 Task: Open Card Project Resource Allocation in Board Sales Team Training and Development to Workspace External Affairs and add a team member Softage.3@softage.net, a label Orange, a checklist Sales Operations, an attachment from Trello, a color Orange and finally, add a card description 'Create and send out employee engagement survey on company values and mission' and a comment 'This task requires us to be proactive and take initiative, rather than waiting for others to act.'. Add a start date 'Jan 03, 1900' with a due date 'Jan 10, 1900'
Action: Mouse moved to (750, 260)
Screenshot: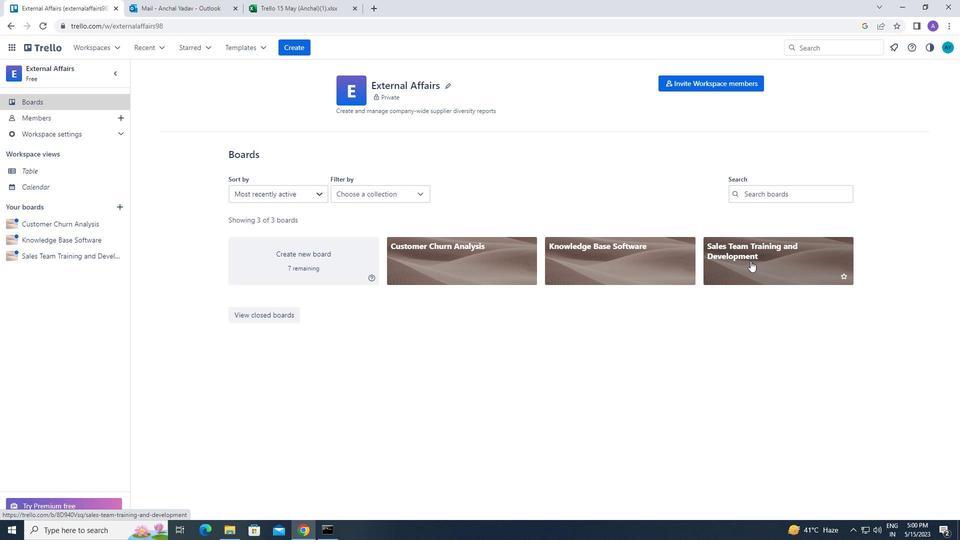 
Action: Mouse pressed left at (750, 260)
Screenshot: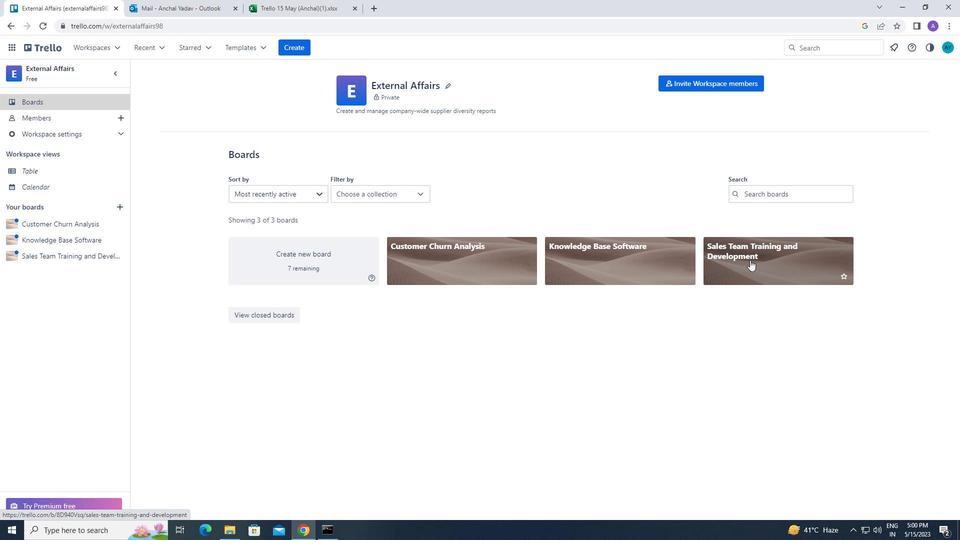 
Action: Mouse moved to (200, 125)
Screenshot: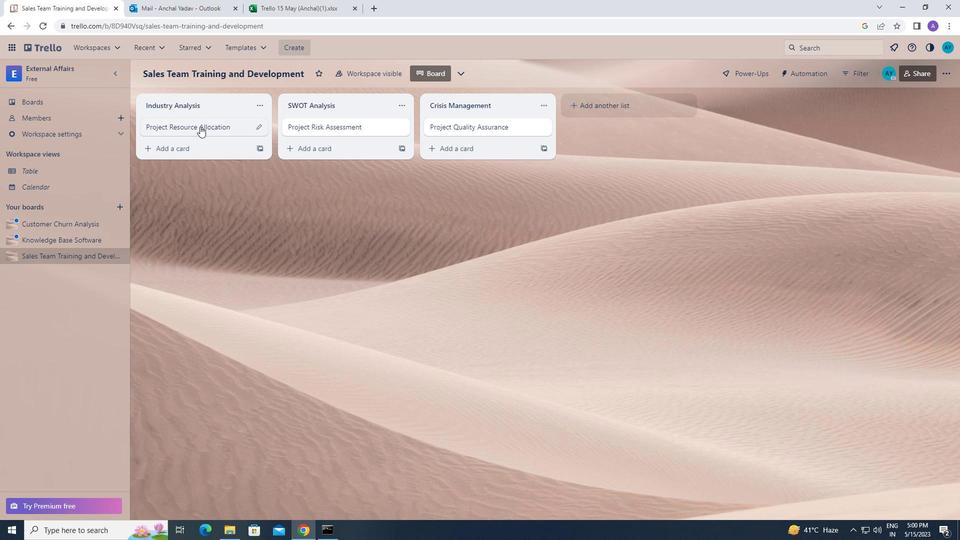 
Action: Mouse pressed left at (200, 125)
Screenshot: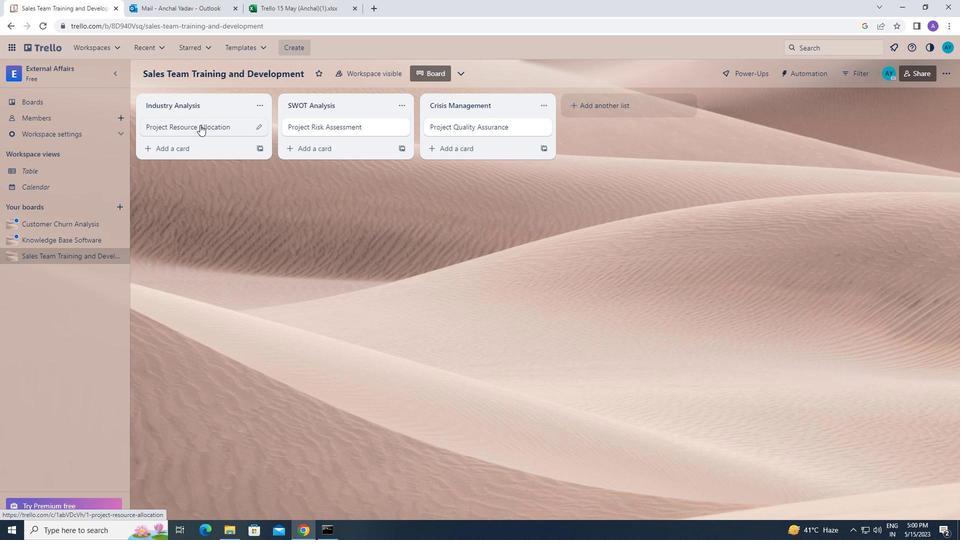 
Action: Mouse moved to (618, 125)
Screenshot: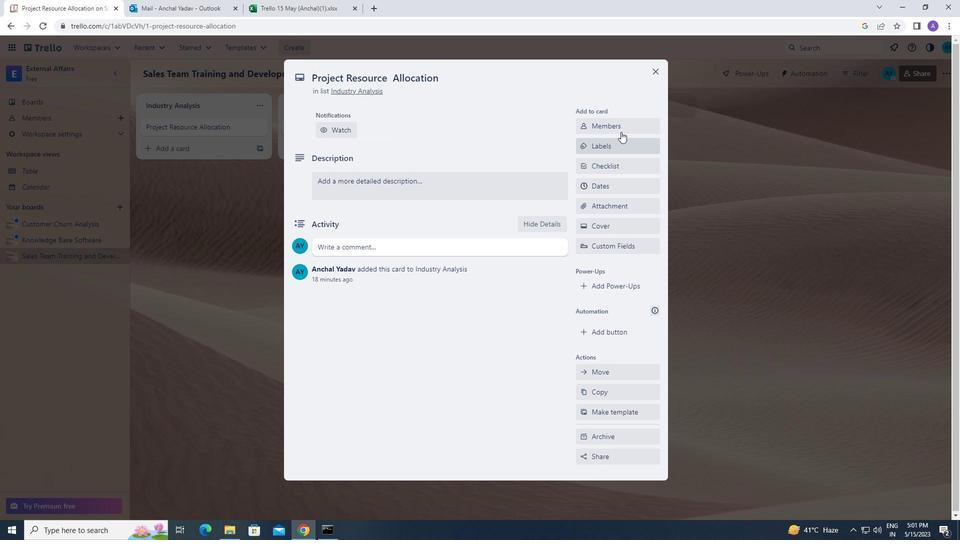 
Action: Mouse pressed left at (618, 125)
Screenshot: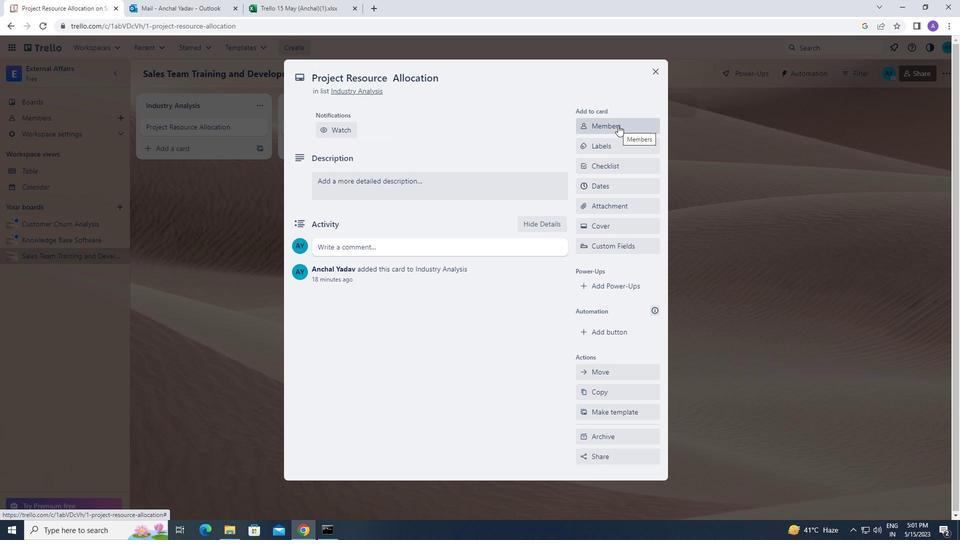 
Action: Mouse moved to (613, 170)
Screenshot: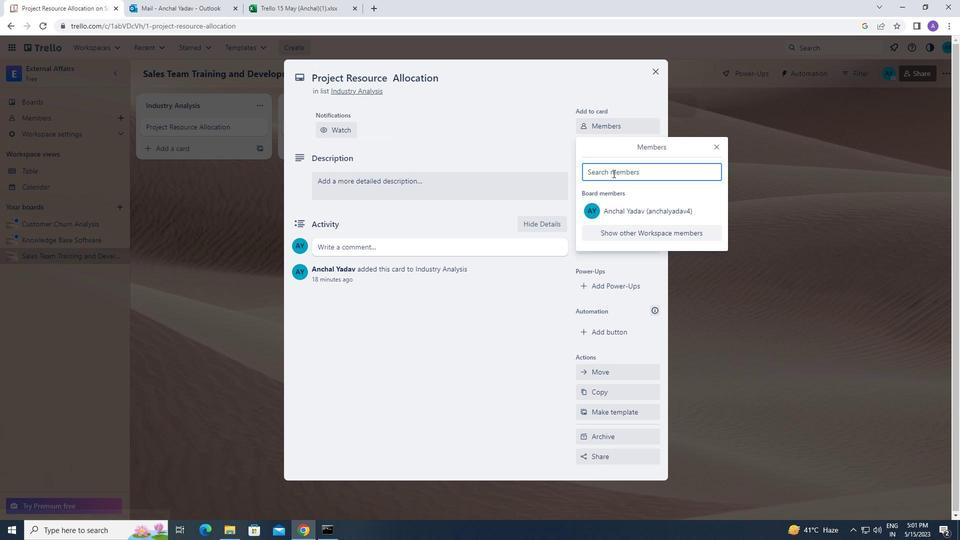 
Action: Mouse pressed left at (613, 170)
Screenshot: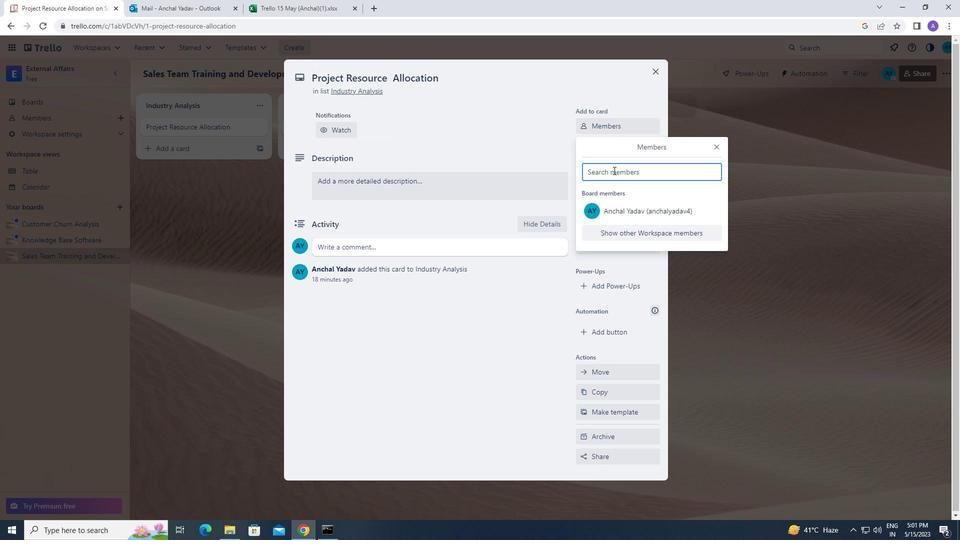 
Action: Key pressed s<Key.caps_lock>oftage.3<Key.shift_r>@s
Screenshot: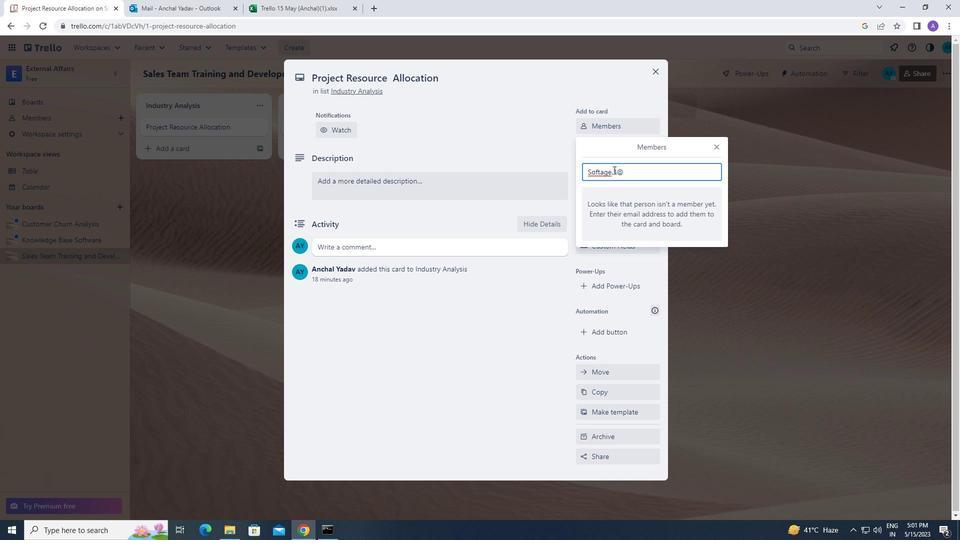 
Action: Mouse moved to (311, 254)
Screenshot: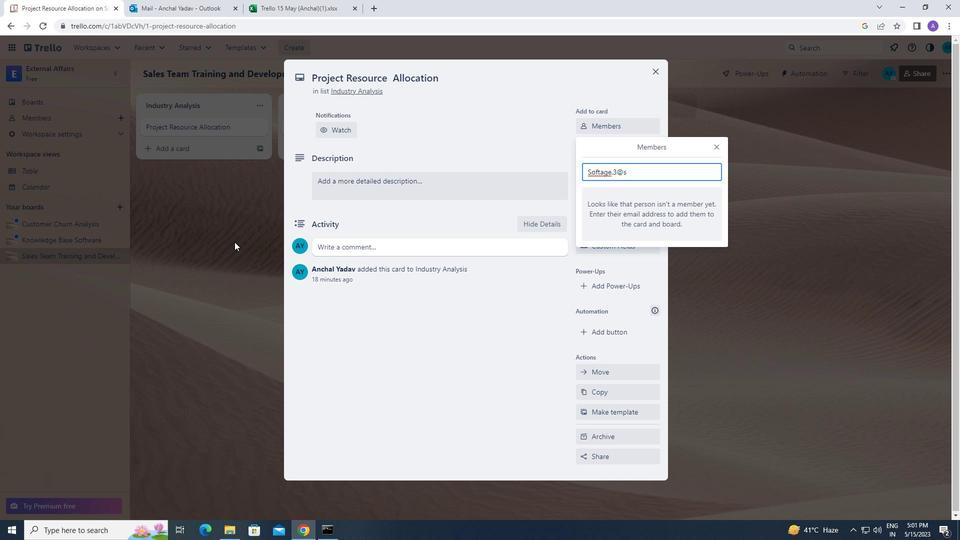 
Action: Key pressed o
Screenshot: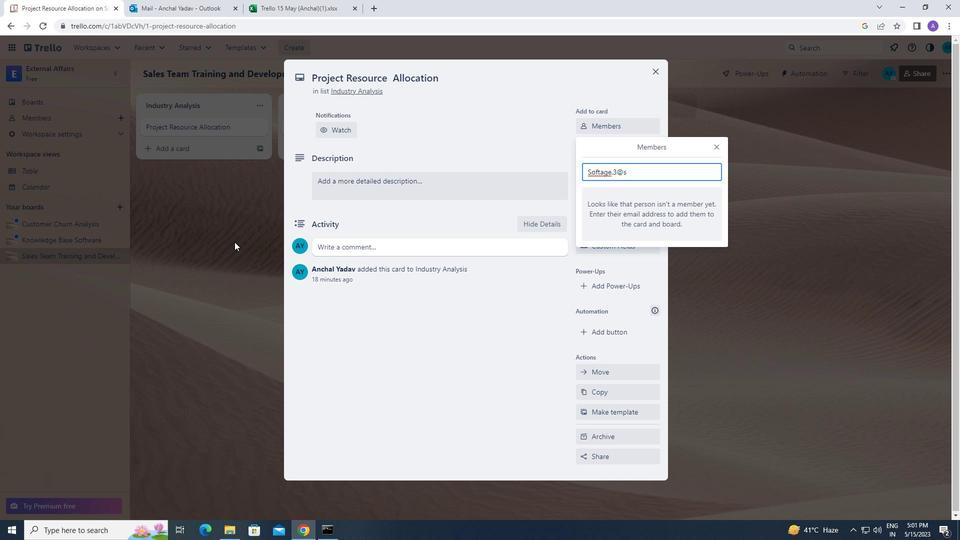 
Action: Mouse moved to (205, 255)
Screenshot: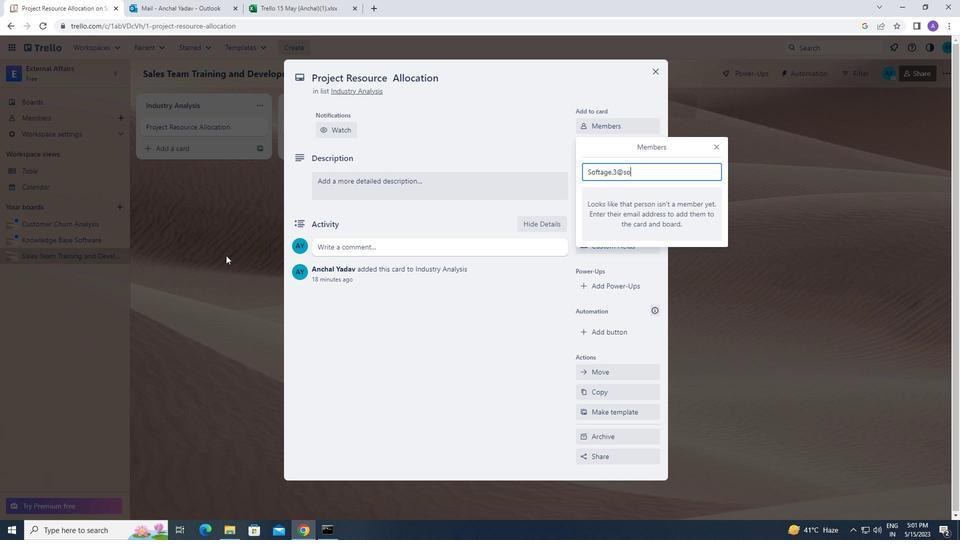 
Action: Key pressed ftage.net
Screenshot: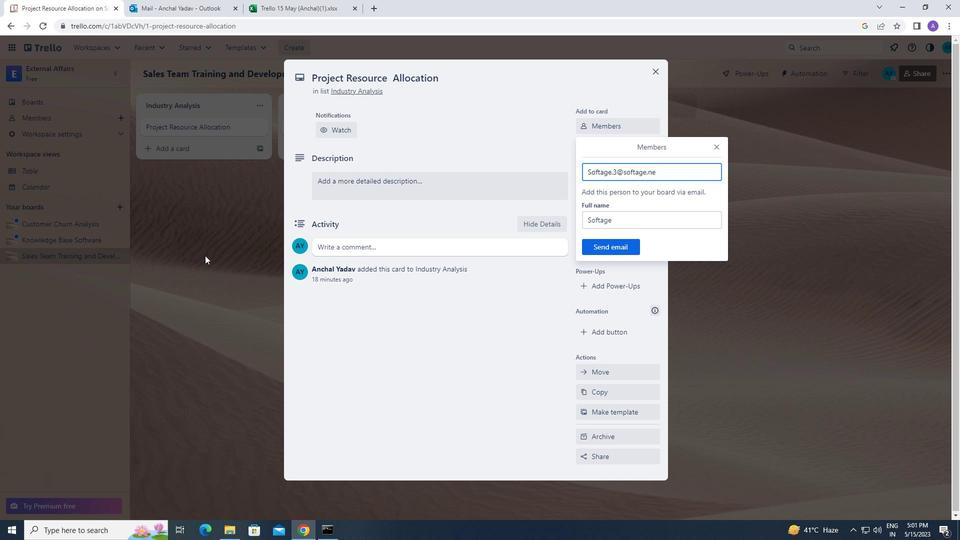 
Action: Mouse moved to (611, 246)
Screenshot: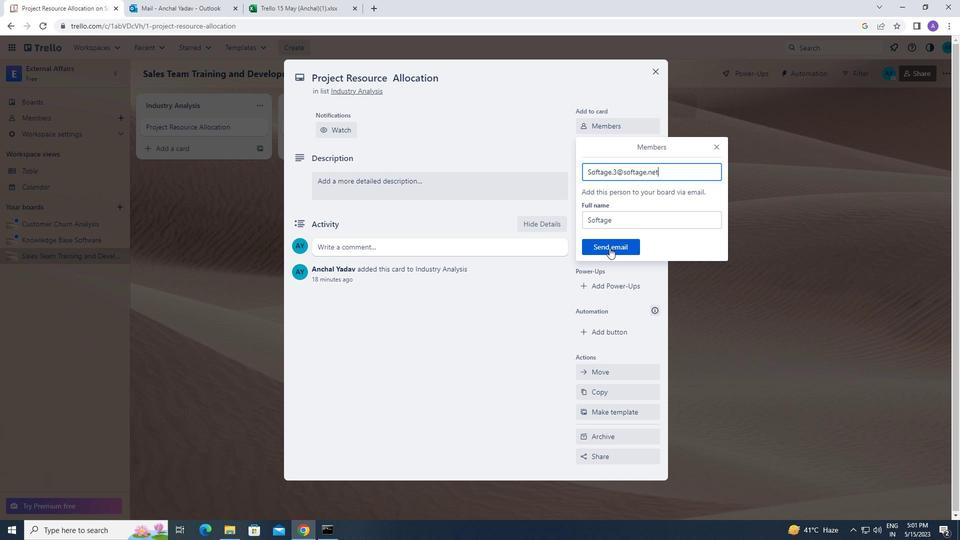 
Action: Mouse pressed left at (611, 246)
Screenshot: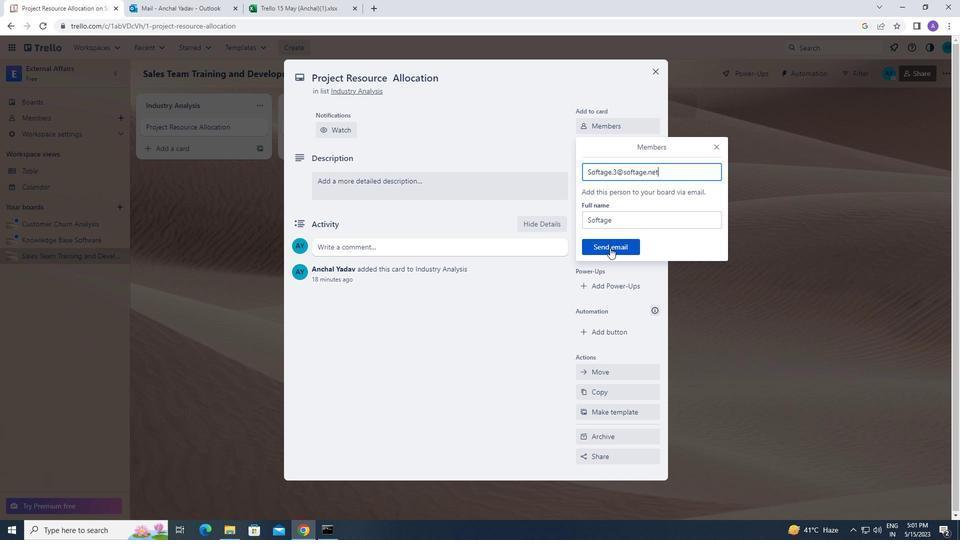 
Action: Mouse moved to (605, 181)
Screenshot: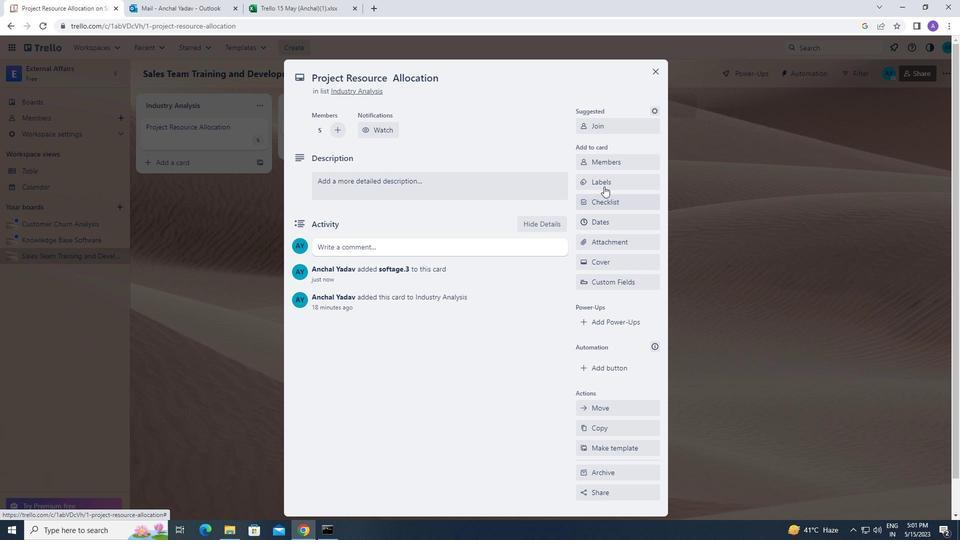 
Action: Mouse pressed left at (605, 181)
Screenshot: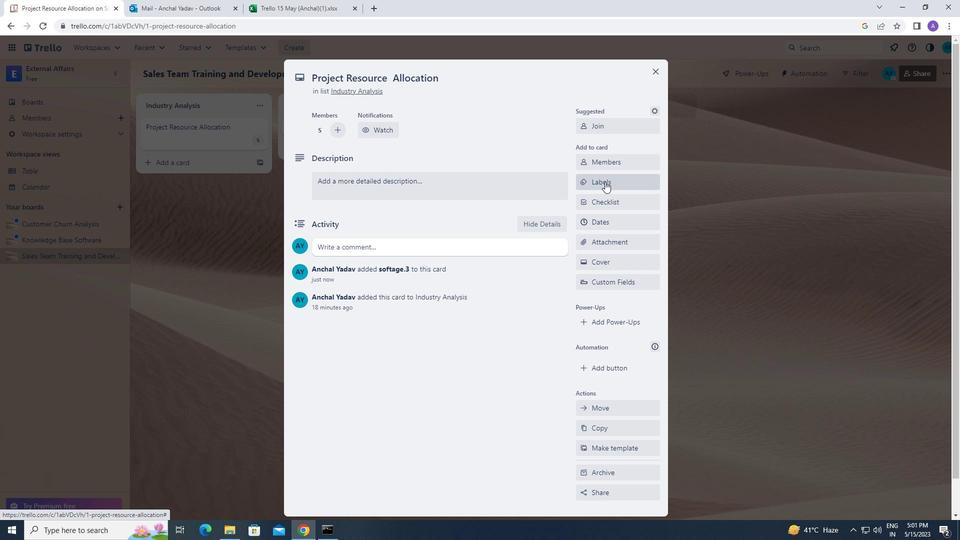 
Action: Mouse moved to (657, 372)
Screenshot: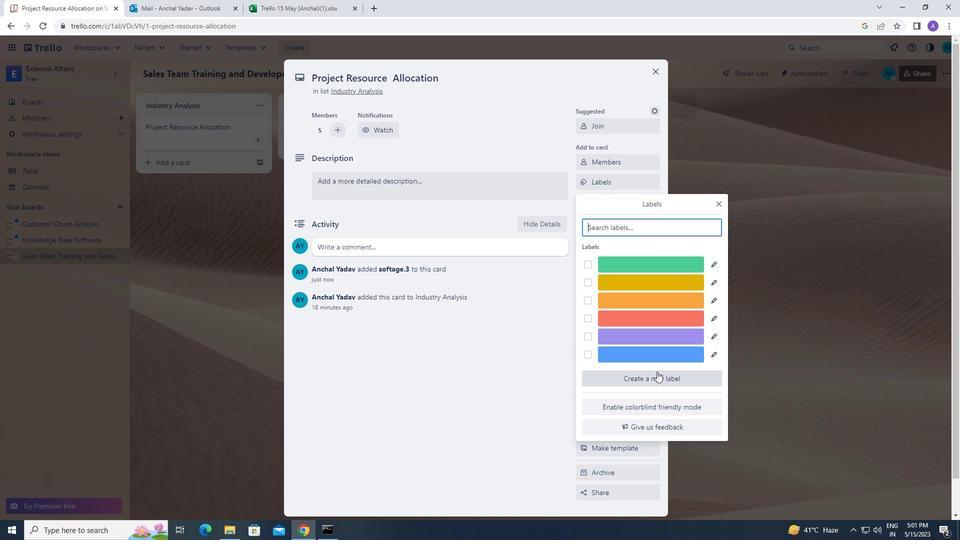 
Action: Mouse pressed left at (657, 372)
Screenshot: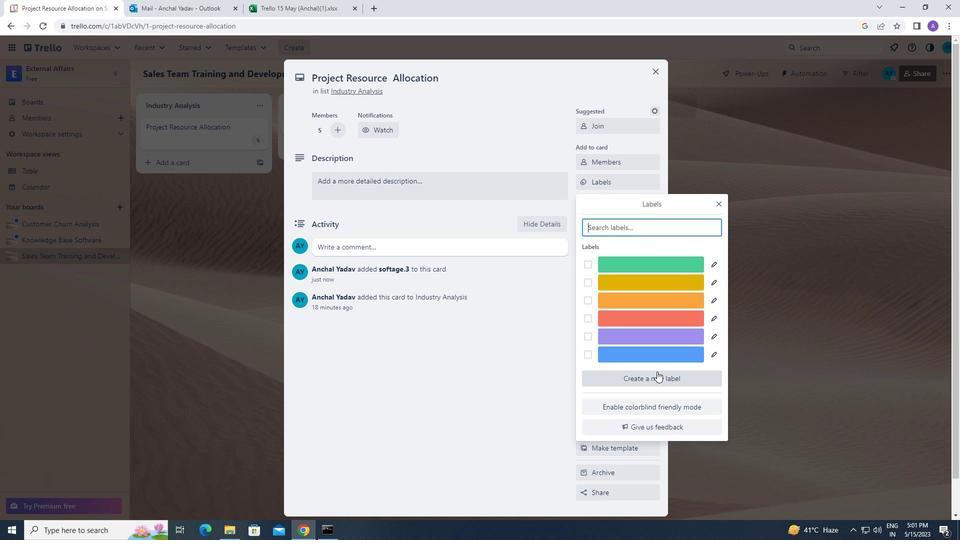 
Action: Mouse moved to (654, 347)
Screenshot: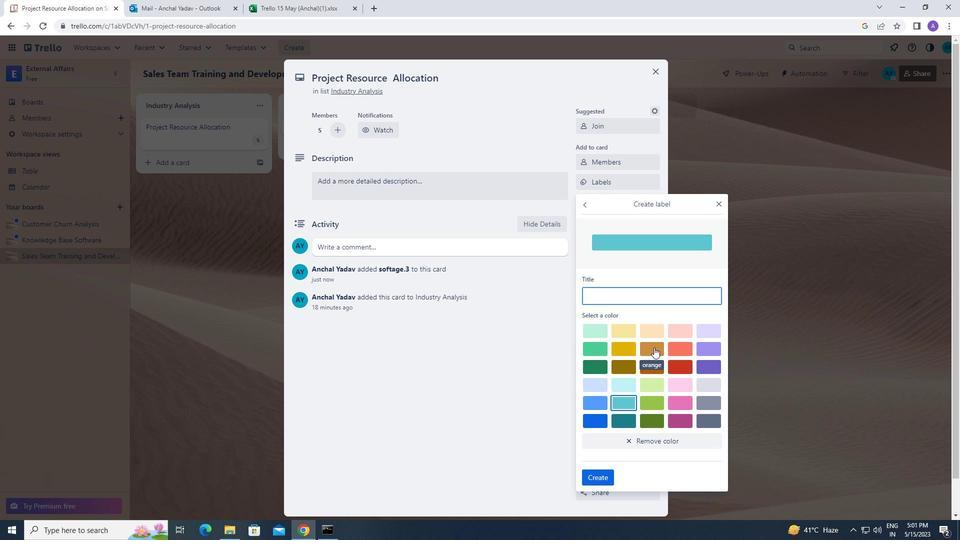
Action: Mouse pressed left at (654, 347)
Screenshot: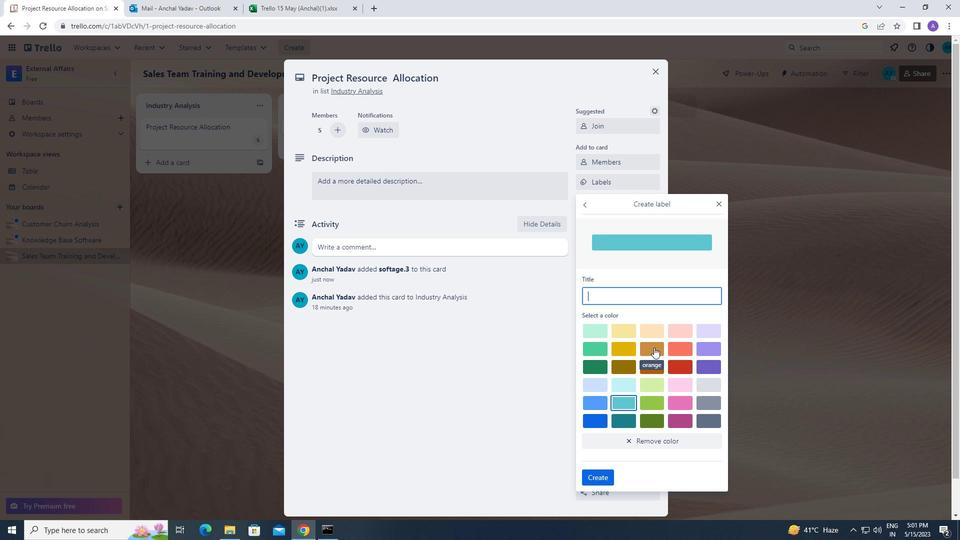 
Action: Mouse moved to (601, 476)
Screenshot: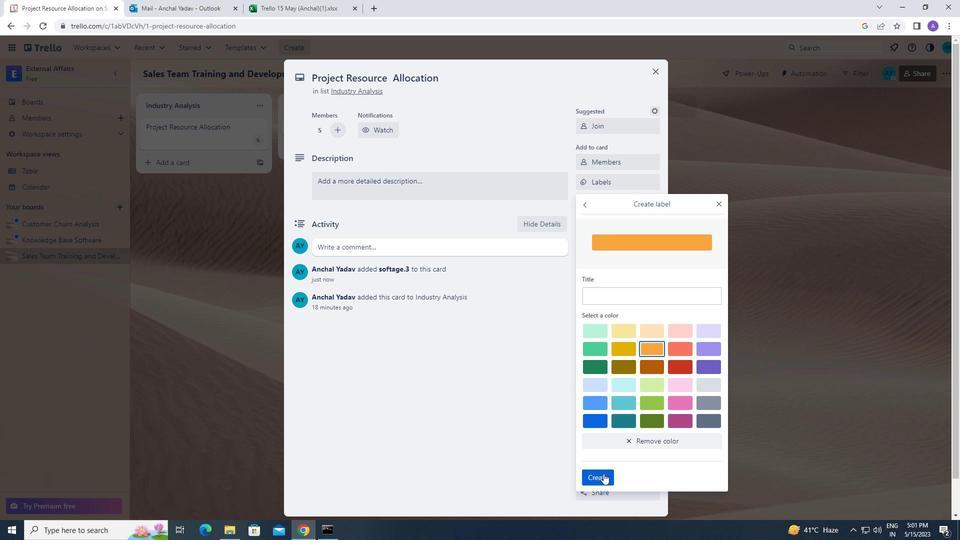 
Action: Mouse pressed left at (601, 476)
Screenshot: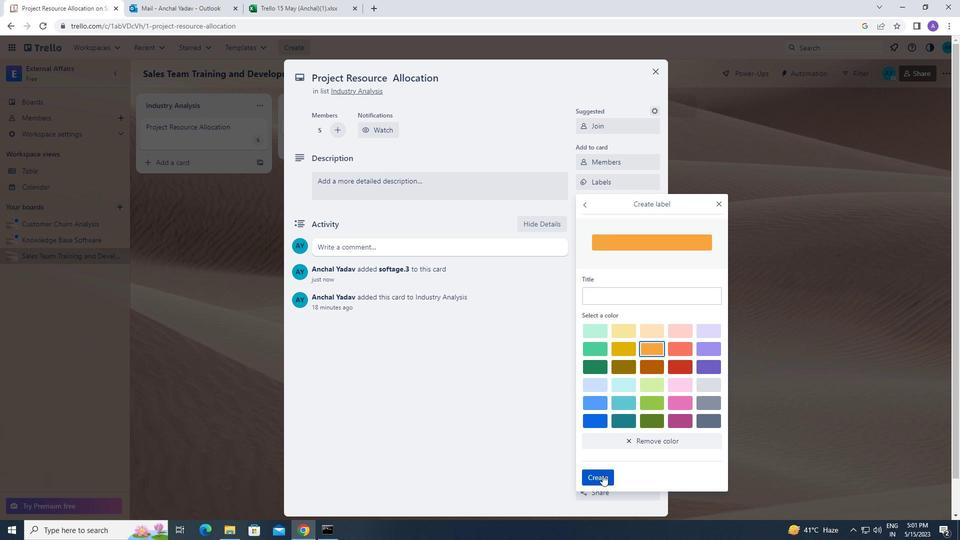 
Action: Mouse moved to (719, 207)
Screenshot: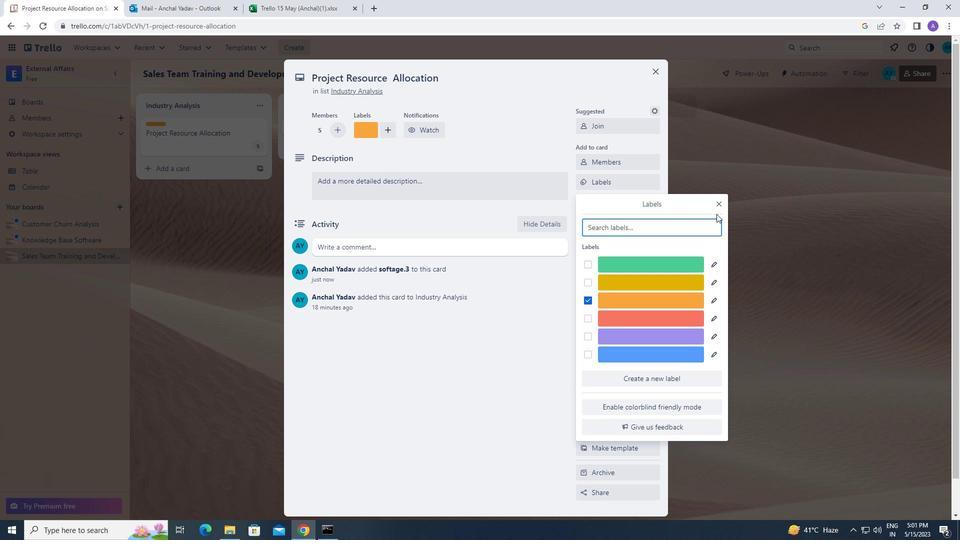 
Action: Mouse pressed left at (719, 207)
Screenshot: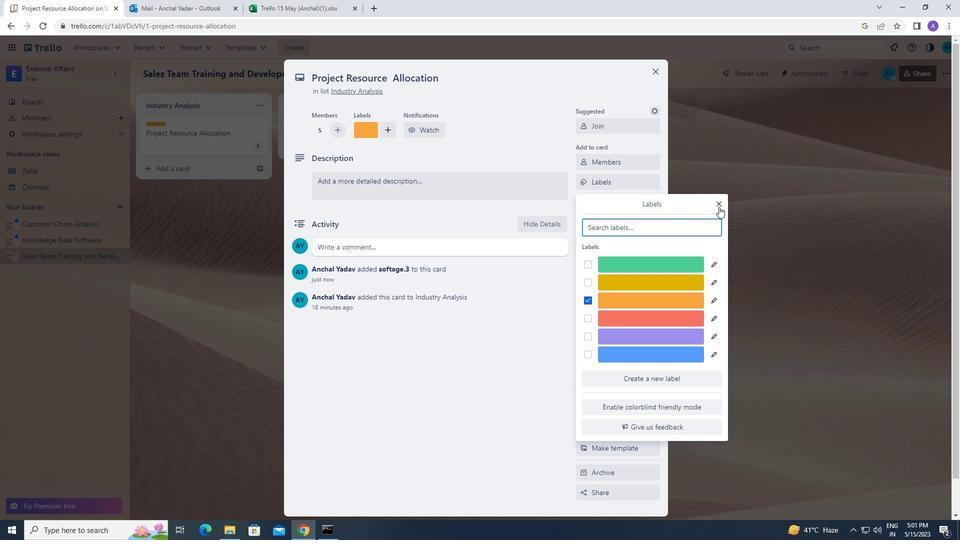 
Action: Mouse moved to (625, 203)
Screenshot: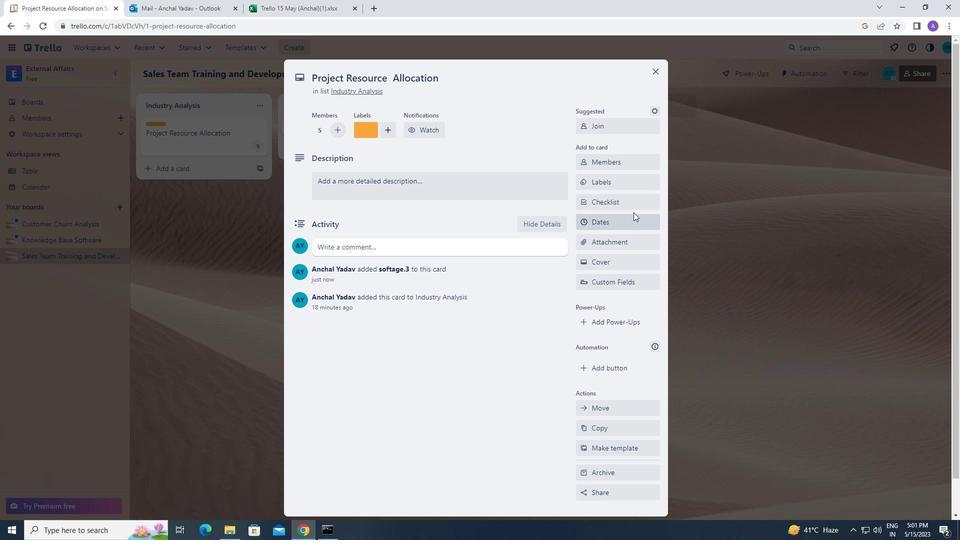 
Action: Mouse pressed left at (625, 203)
Screenshot: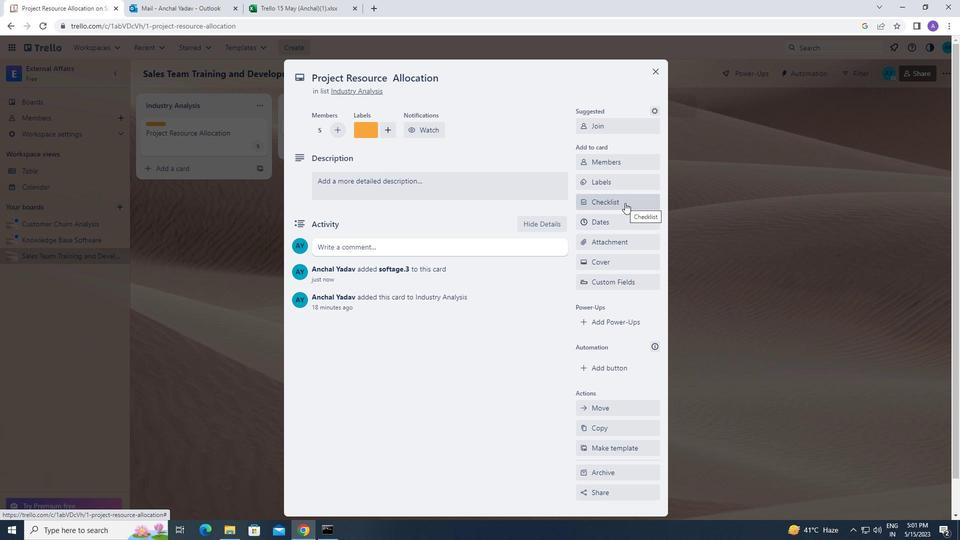 
Action: Key pressed <Key.caps_lock>s<Key.caps_lock>ales<Key.space><Key.caps_lock>o<Key.caps_lock>perations
Screenshot: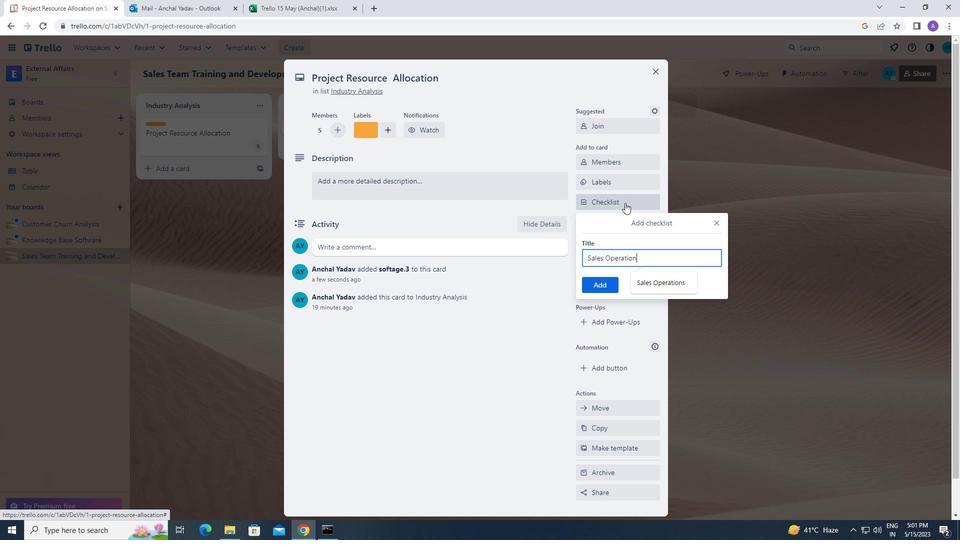 
Action: Mouse moved to (613, 279)
Screenshot: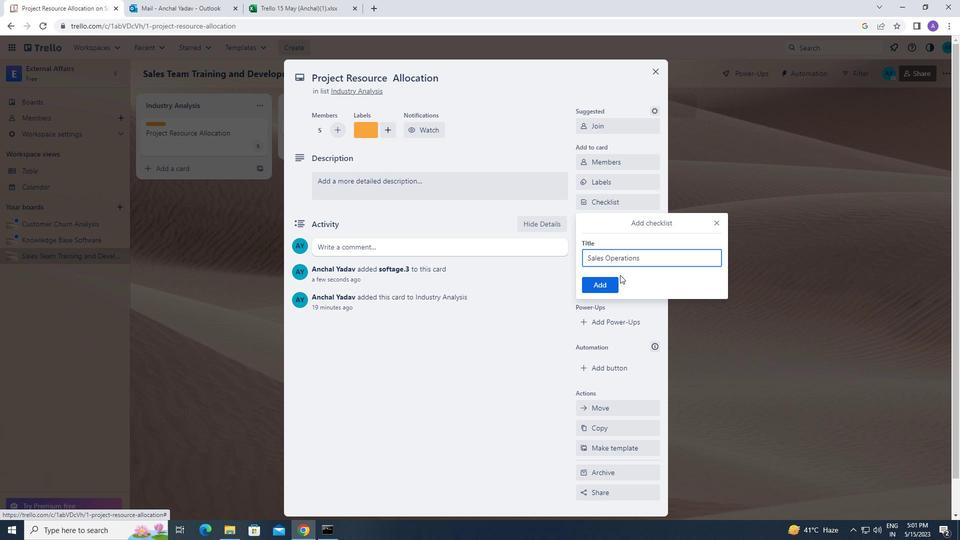 
Action: Mouse pressed left at (613, 279)
Screenshot: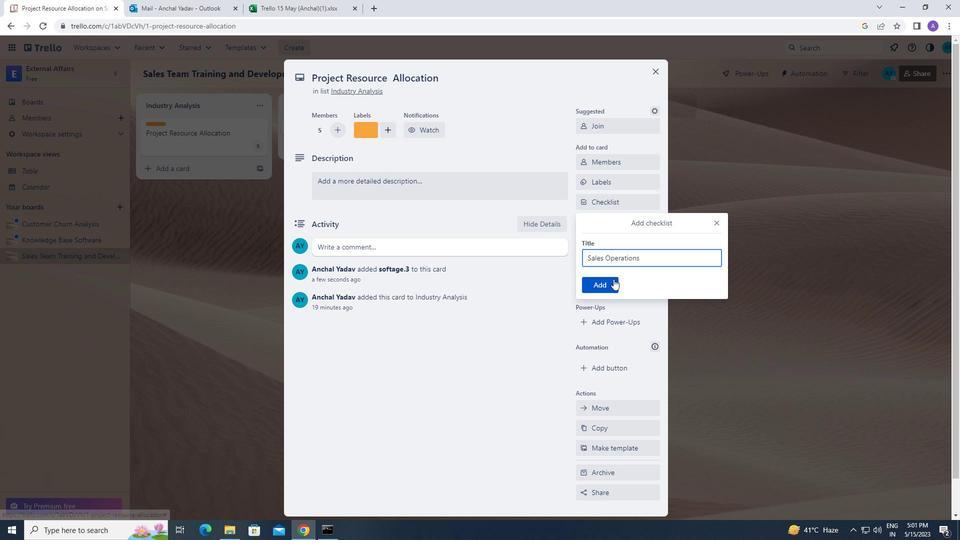 
Action: Mouse moved to (597, 233)
Screenshot: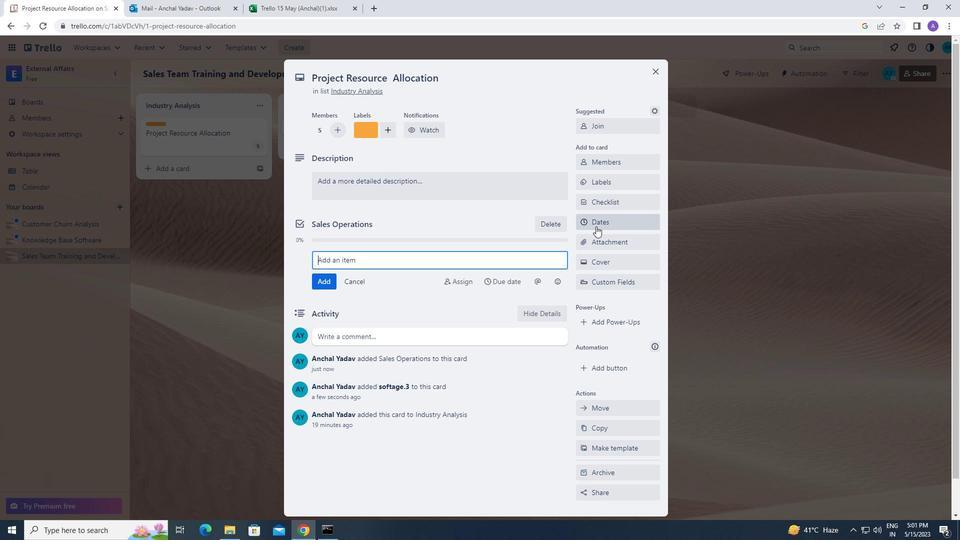 
Action: Mouse pressed left at (597, 233)
Screenshot: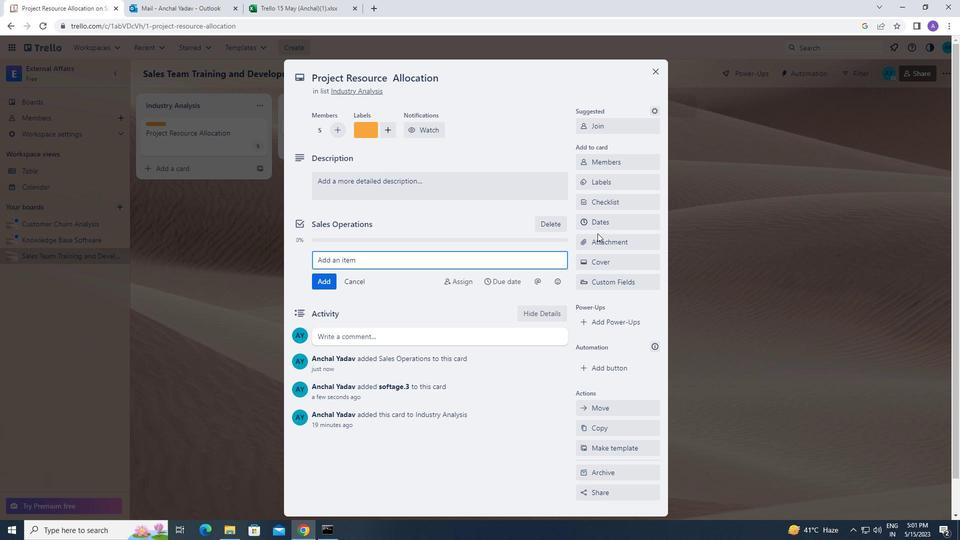 
Action: Mouse moved to (597, 238)
Screenshot: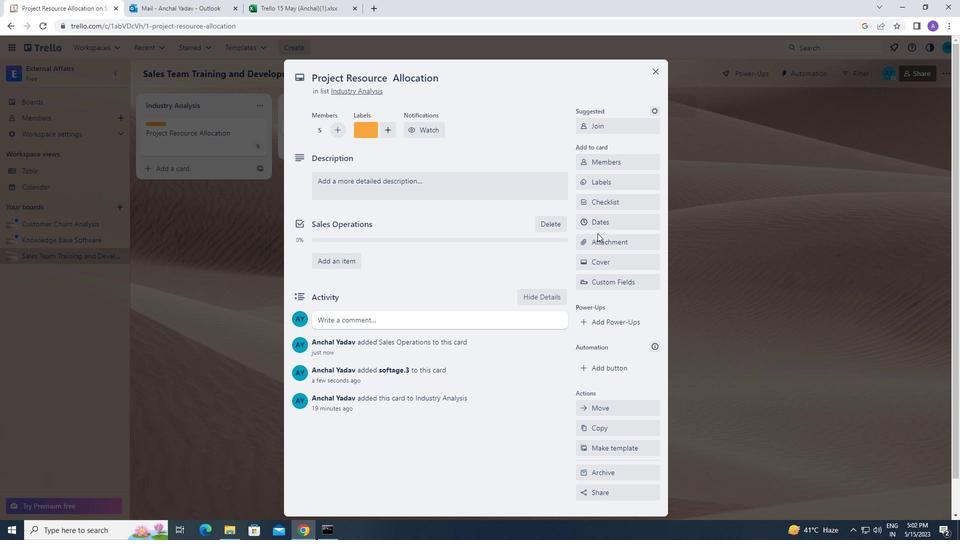 
Action: Mouse pressed left at (597, 238)
Screenshot: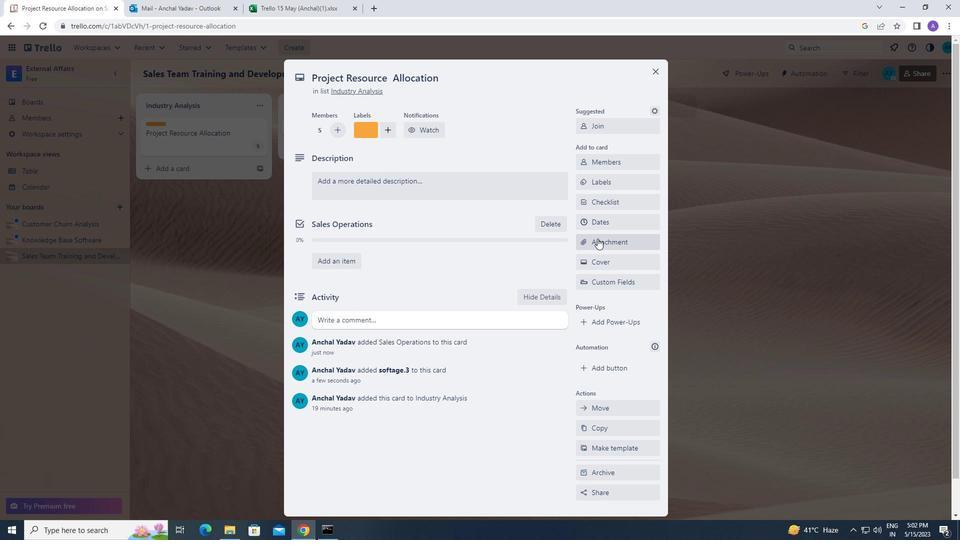 
Action: Mouse moved to (594, 297)
Screenshot: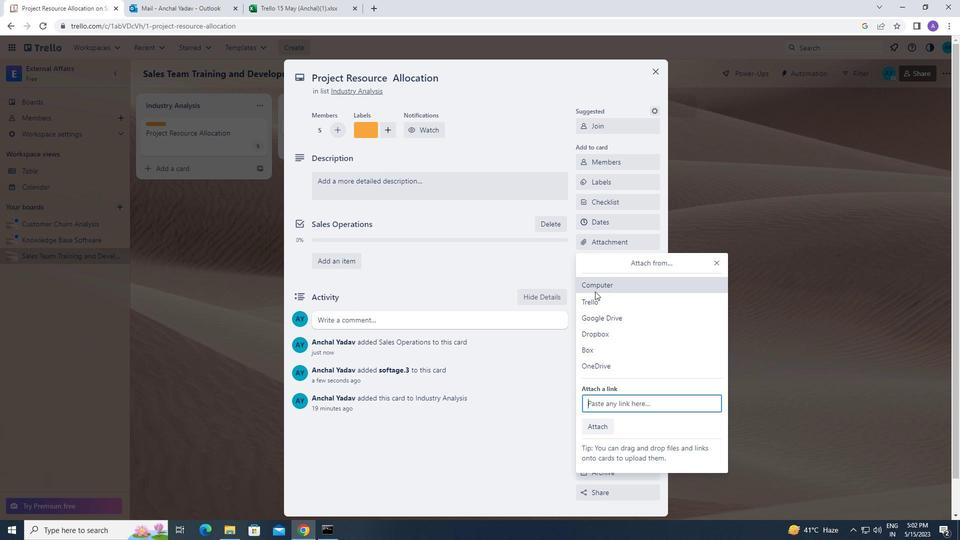 
Action: Mouse pressed left at (594, 297)
Screenshot: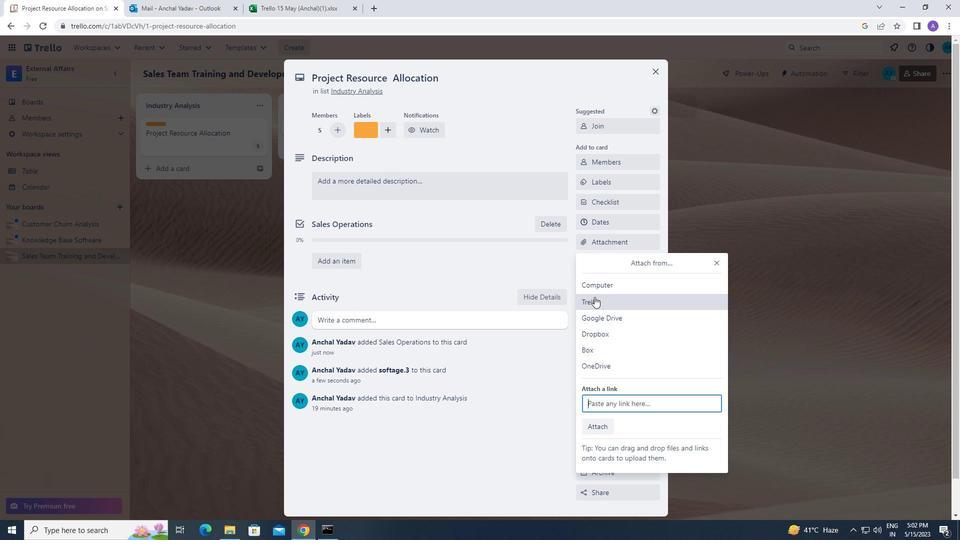 
Action: Mouse moved to (595, 265)
Screenshot: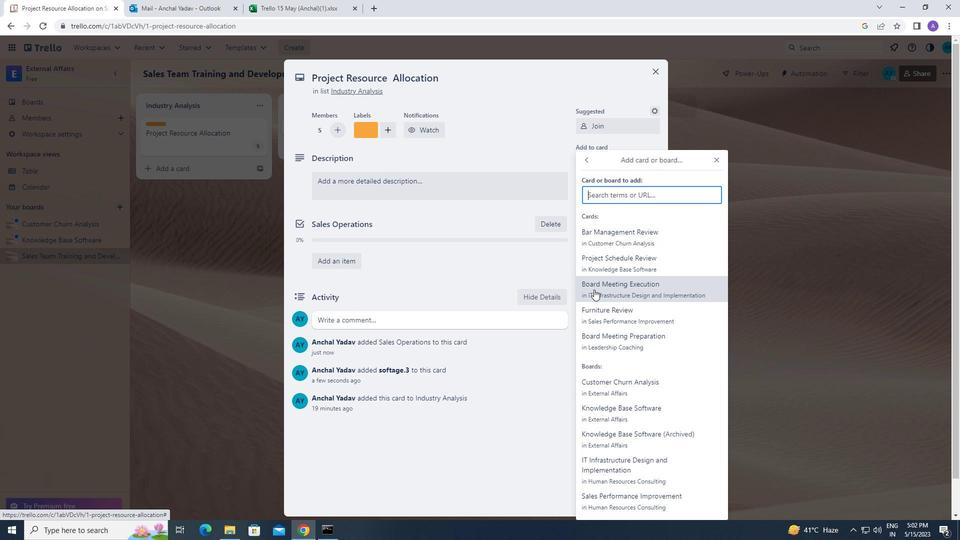 
Action: Mouse pressed left at (595, 265)
Screenshot: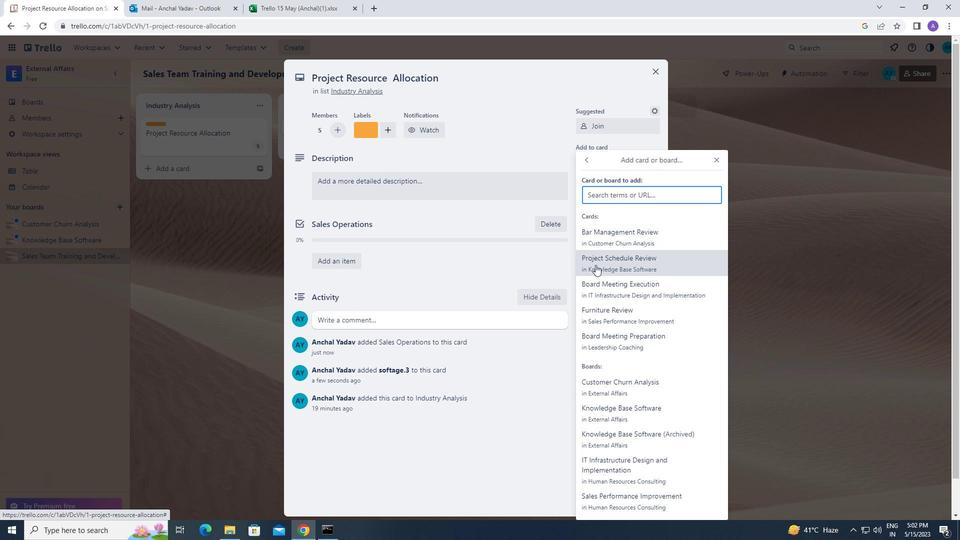 
Action: Mouse moved to (595, 264)
Screenshot: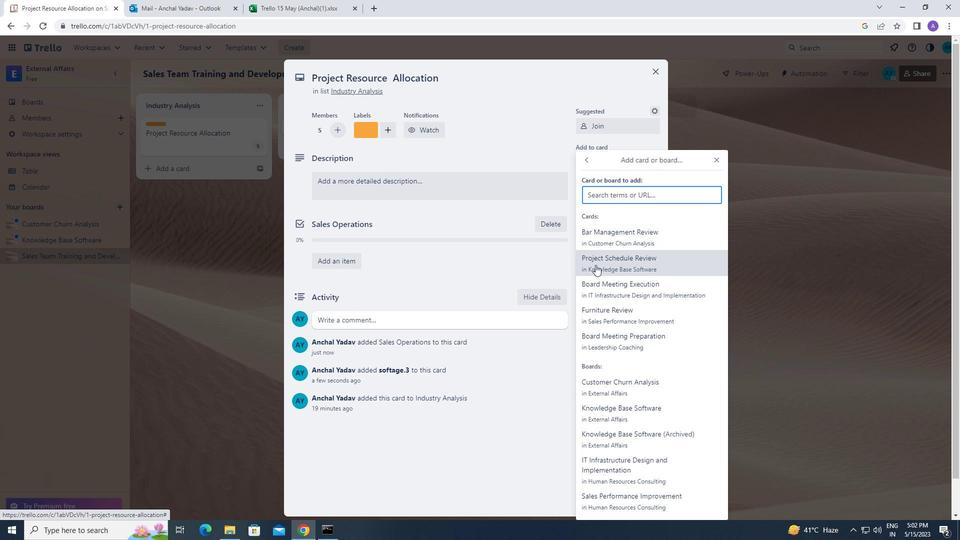 
Action: Mouse pressed left at (595, 264)
Screenshot: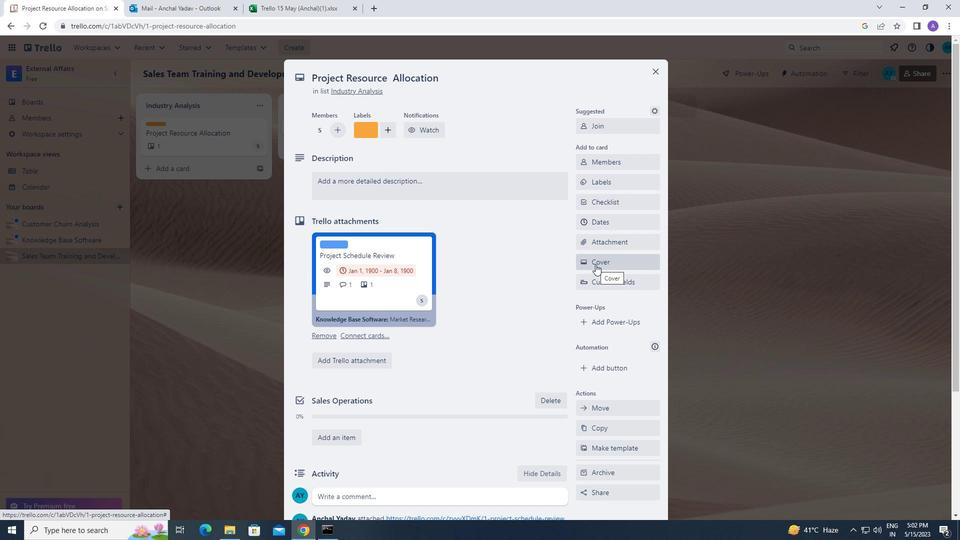 
Action: Mouse moved to (651, 316)
Screenshot: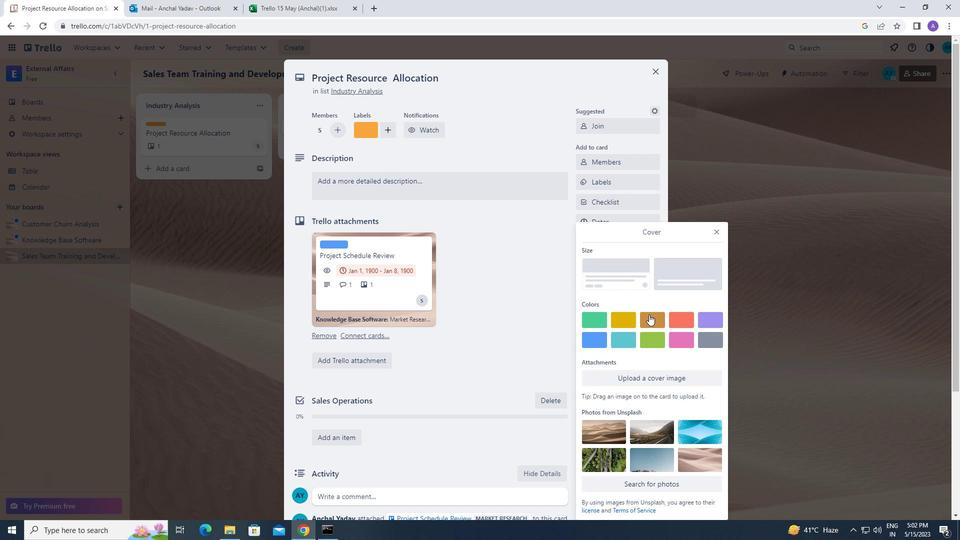 
Action: Mouse pressed left at (651, 316)
Screenshot: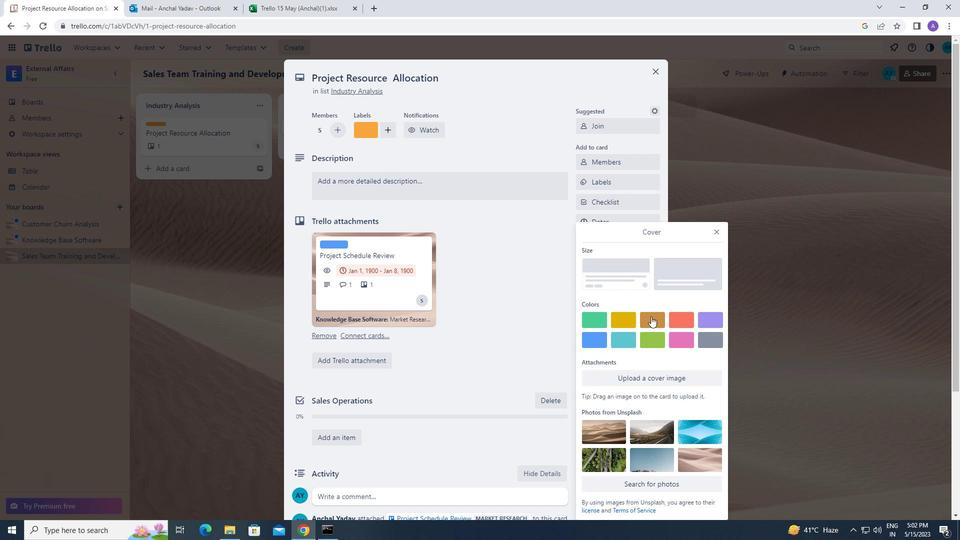 
Action: Mouse moved to (719, 212)
Screenshot: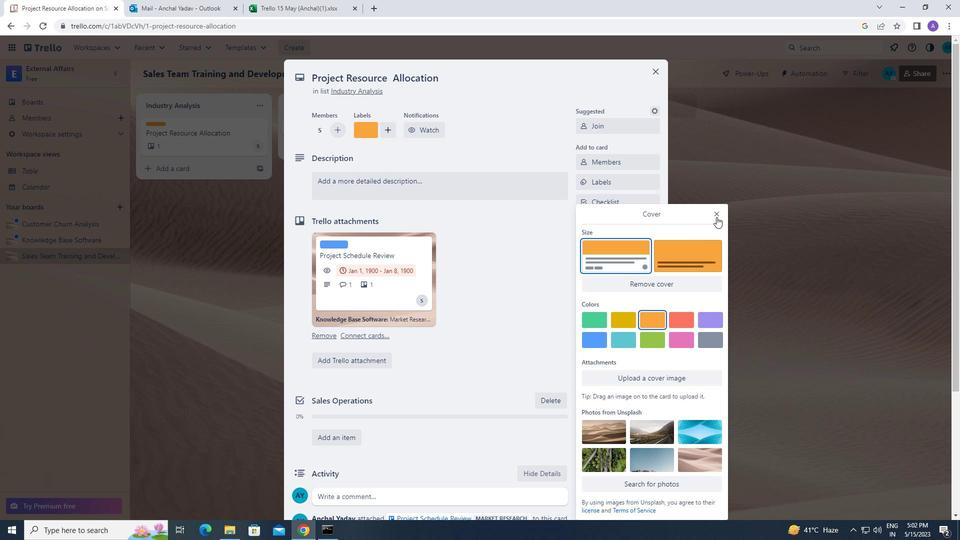 
Action: Mouse pressed left at (719, 212)
Screenshot: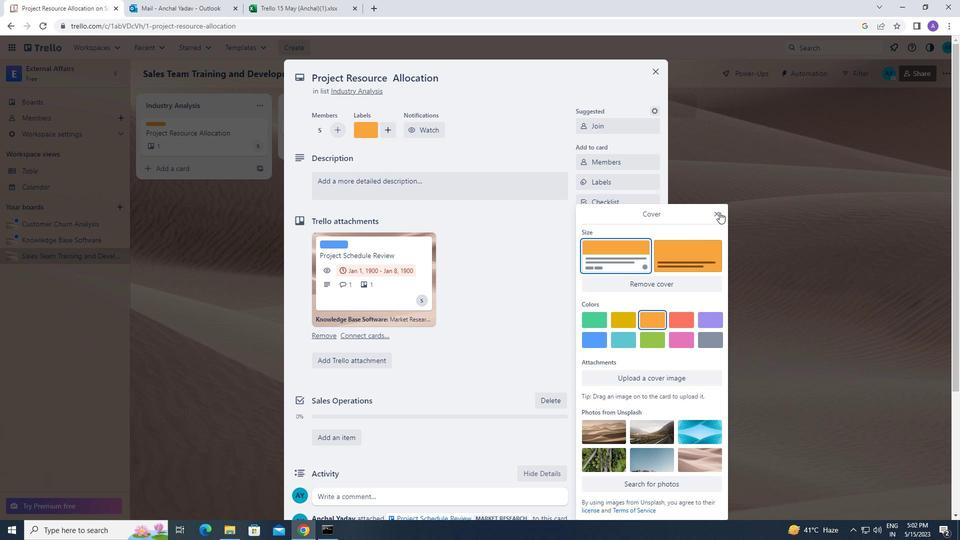 
Action: Mouse moved to (448, 241)
Screenshot: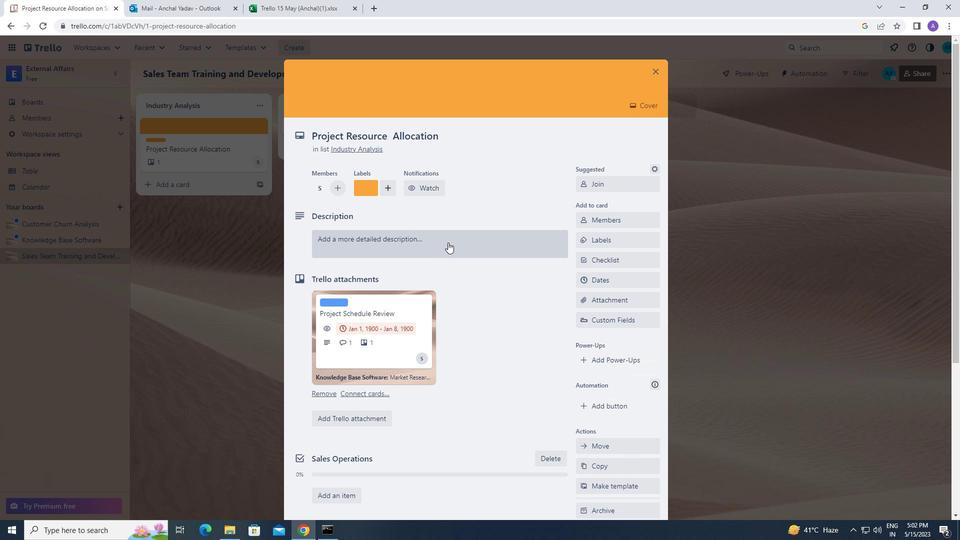 
Action: Mouse pressed left at (448, 241)
Screenshot: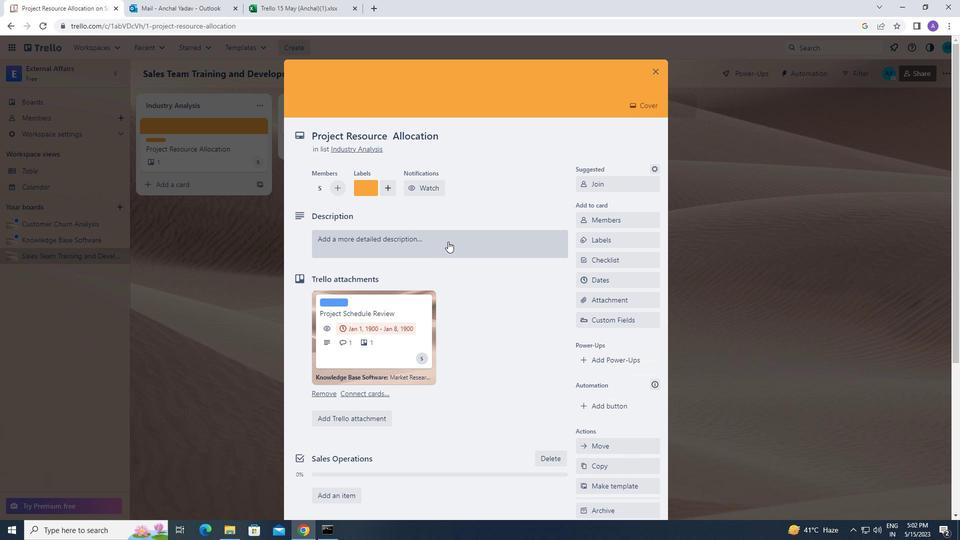 
Action: Mouse moved to (338, 281)
Screenshot: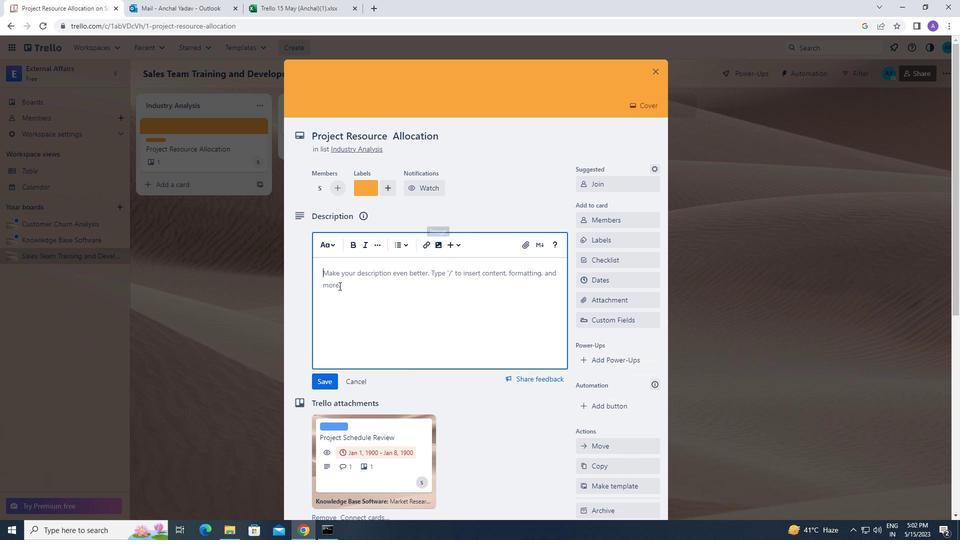 
Action: Mouse pressed left at (338, 281)
Screenshot: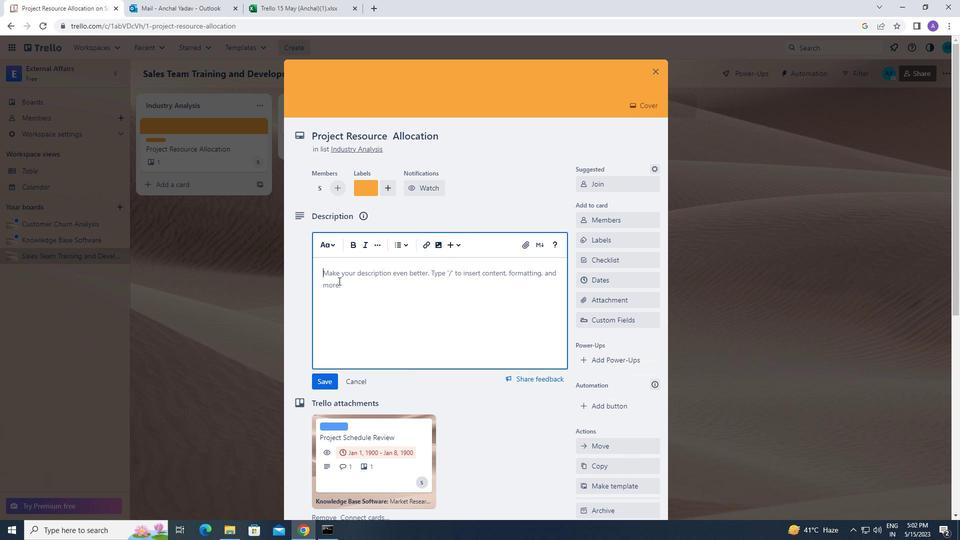 
Action: Key pressed <Key.caps_lock>c<Key.caps_lock>reate<Key.space>and<Key.space>send<Key.space>out<Key.space>employee<Key.space>engagement<Key.space>survey<Key.space>on<Key.space>company<Key.space>values<Key.space>and<Key.space>mission
Screenshot: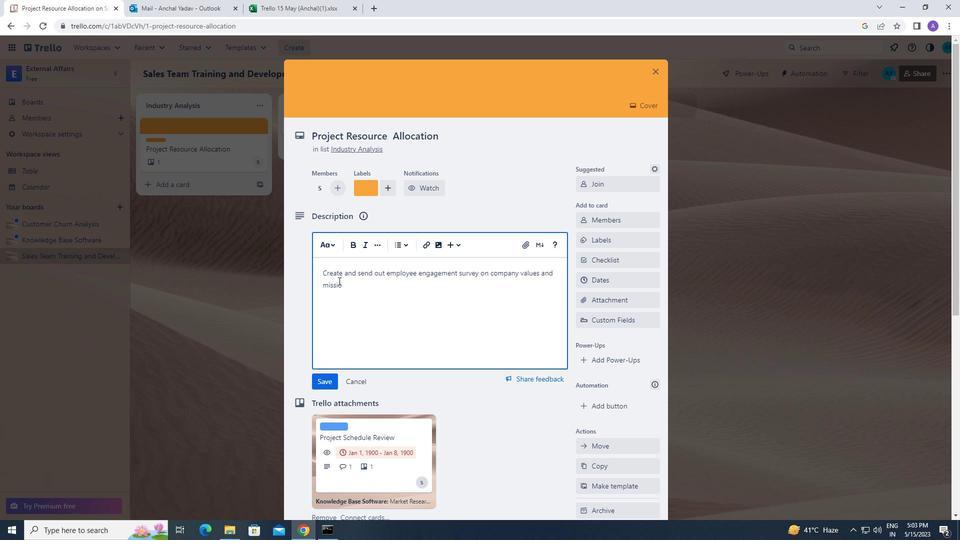 
Action: Mouse moved to (323, 376)
Screenshot: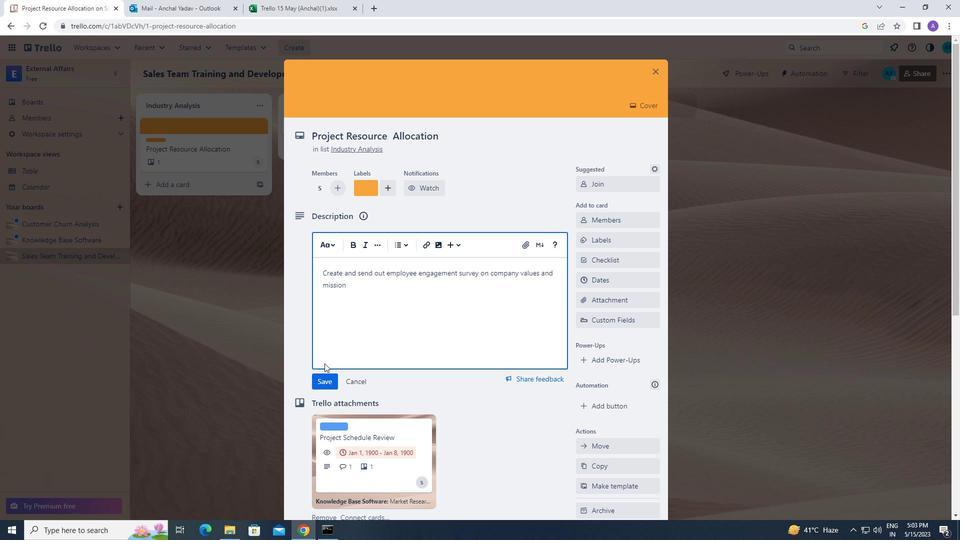 
Action: Mouse pressed left at (323, 376)
Screenshot: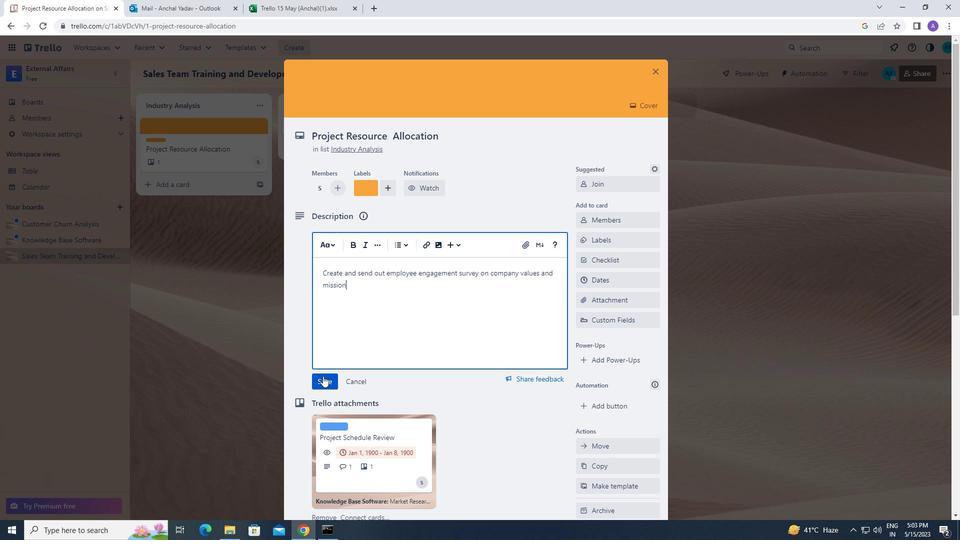 
Action: Mouse moved to (406, 412)
Screenshot: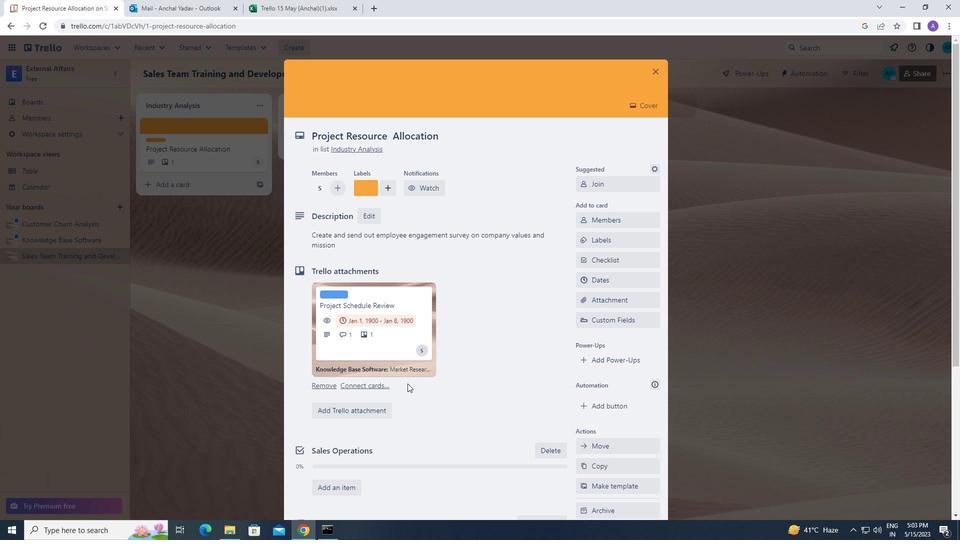 
Action: Mouse scrolled (406, 412) with delta (0, 0)
Screenshot: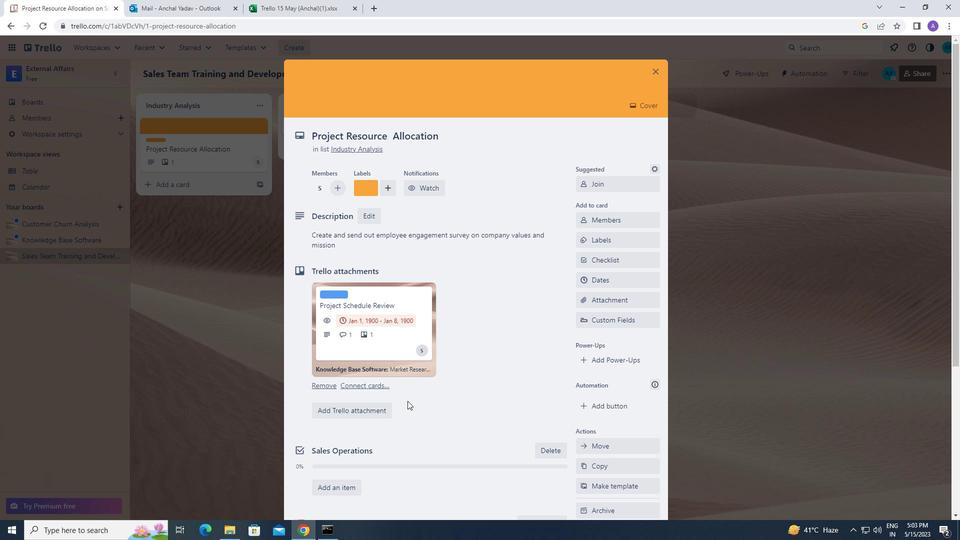 
Action: Mouse scrolled (406, 412) with delta (0, 0)
Screenshot: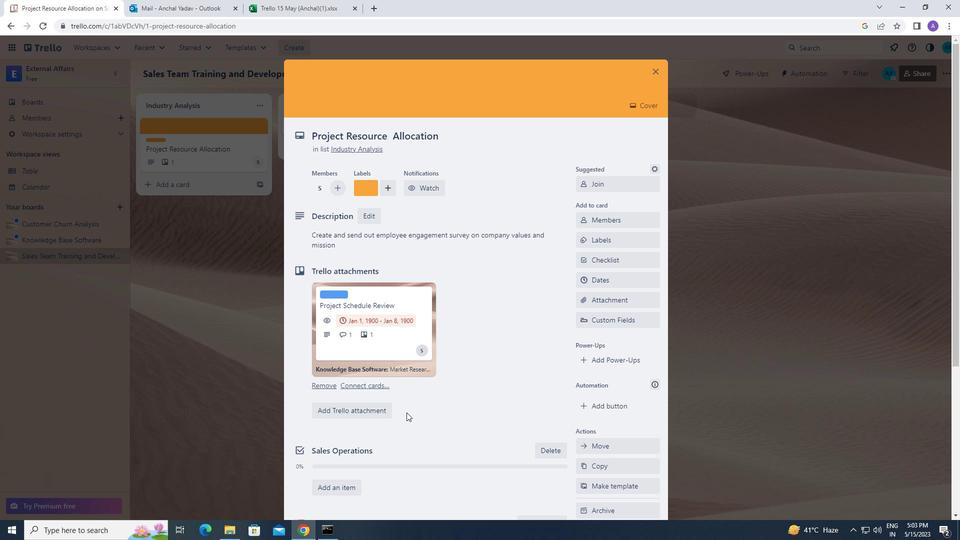 
Action: Mouse scrolled (406, 412) with delta (0, 0)
Screenshot: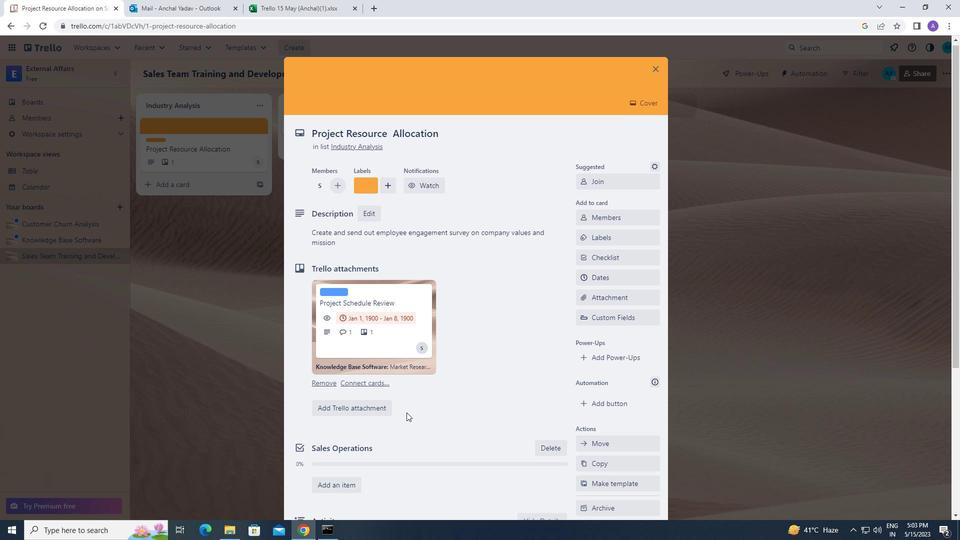 
Action: Mouse moved to (365, 395)
Screenshot: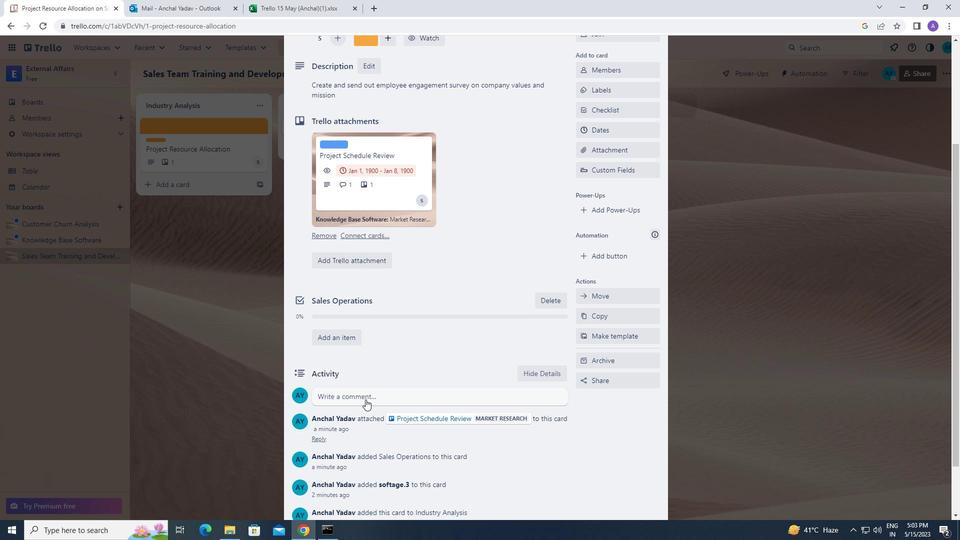 
Action: Mouse pressed left at (365, 395)
Screenshot: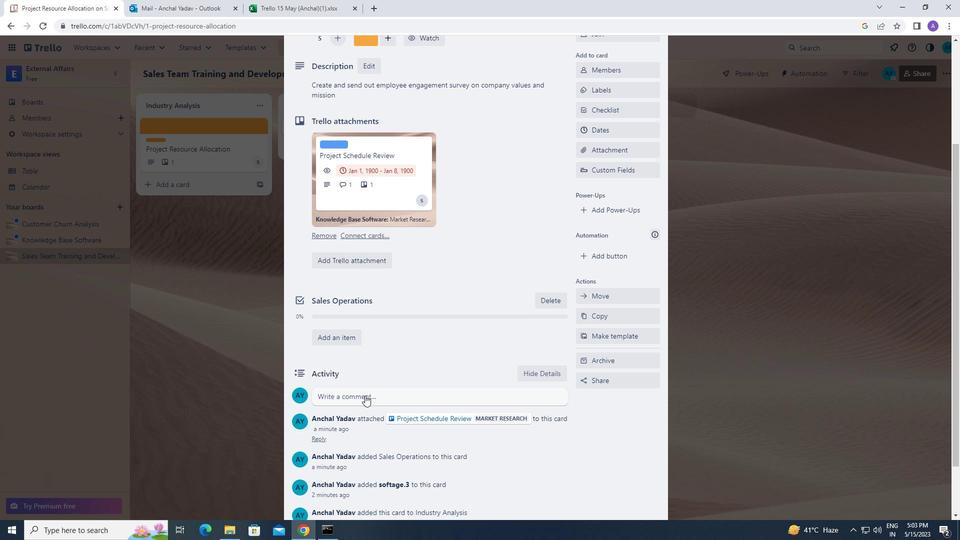 
Action: Mouse moved to (345, 423)
Screenshot: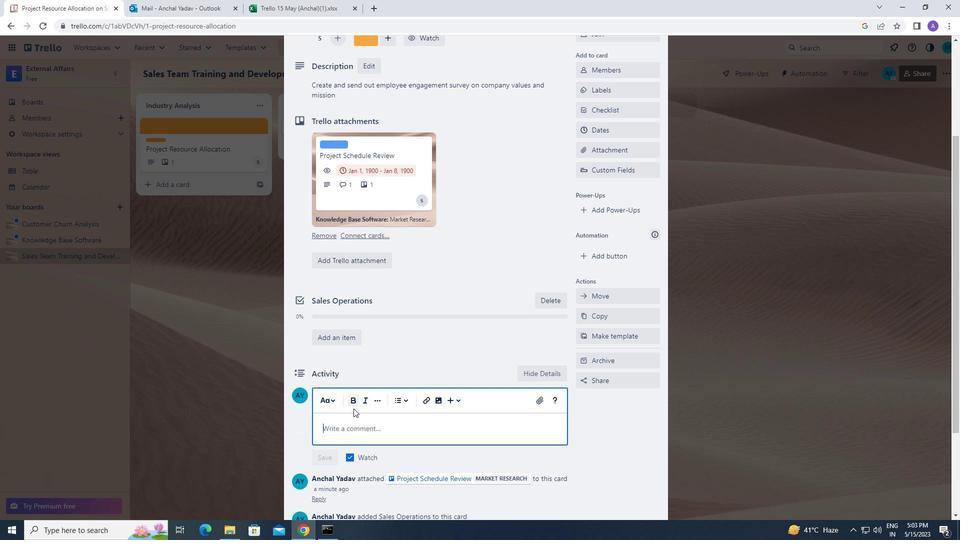 
Action: Mouse pressed left at (345, 423)
Screenshot: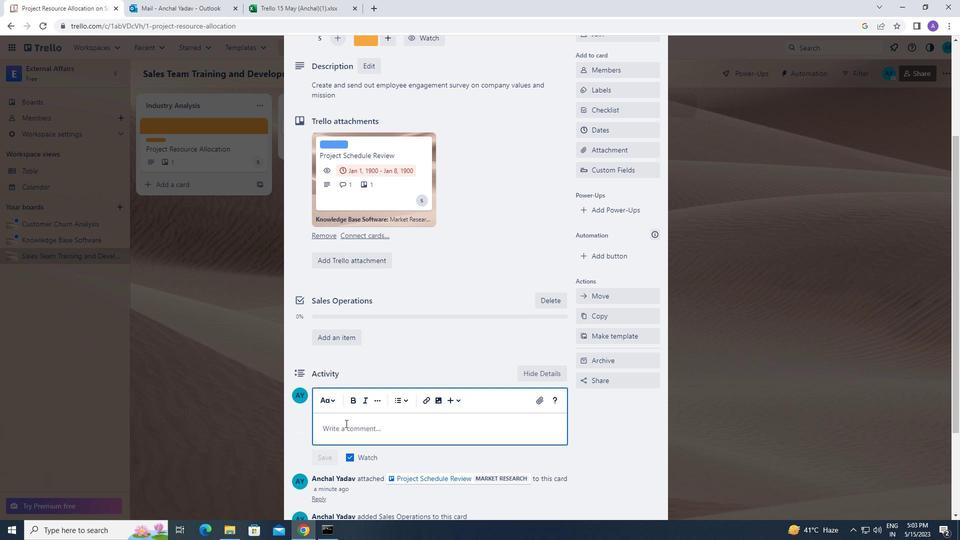 
Action: Key pressed <Key.caps_lock>t<Key.caps_lock>his<Key.space>task<Key.space>re
Screenshot: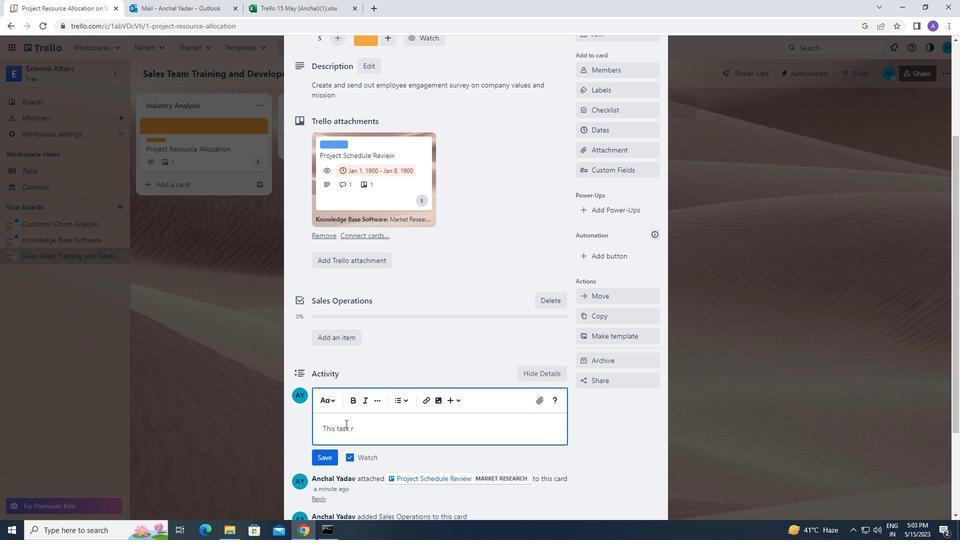 
Action: Mouse moved to (224, 439)
Screenshot: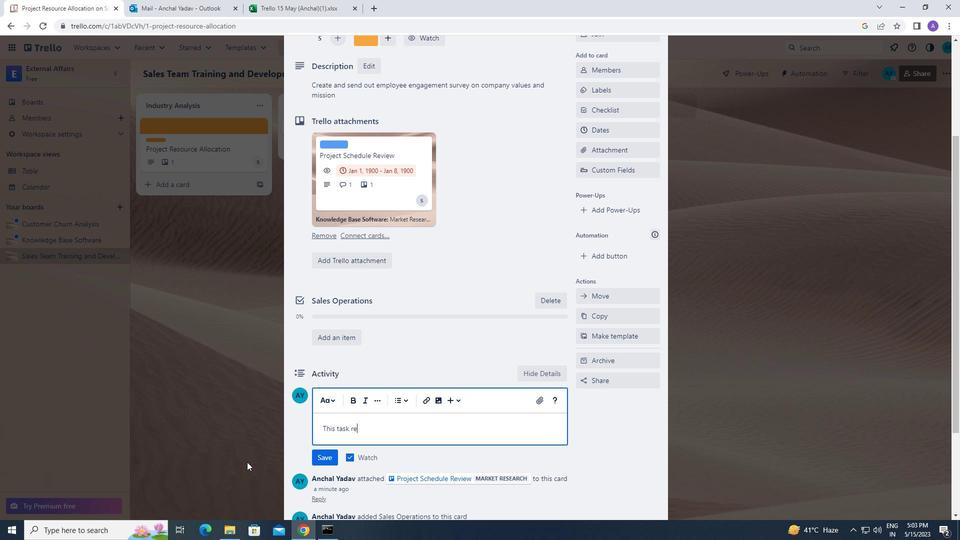 
Action: Key pressed q
Screenshot: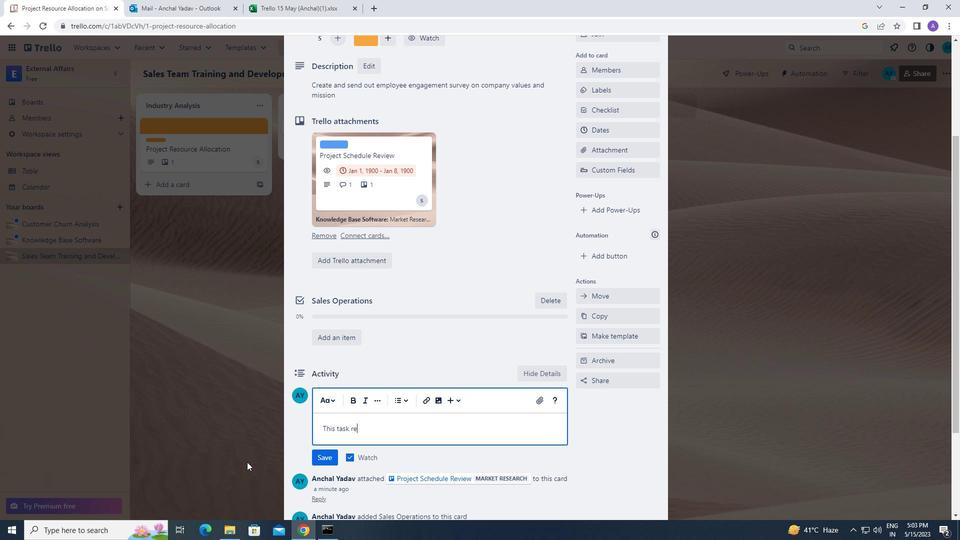 
Action: Mouse moved to (223, 439)
Screenshot: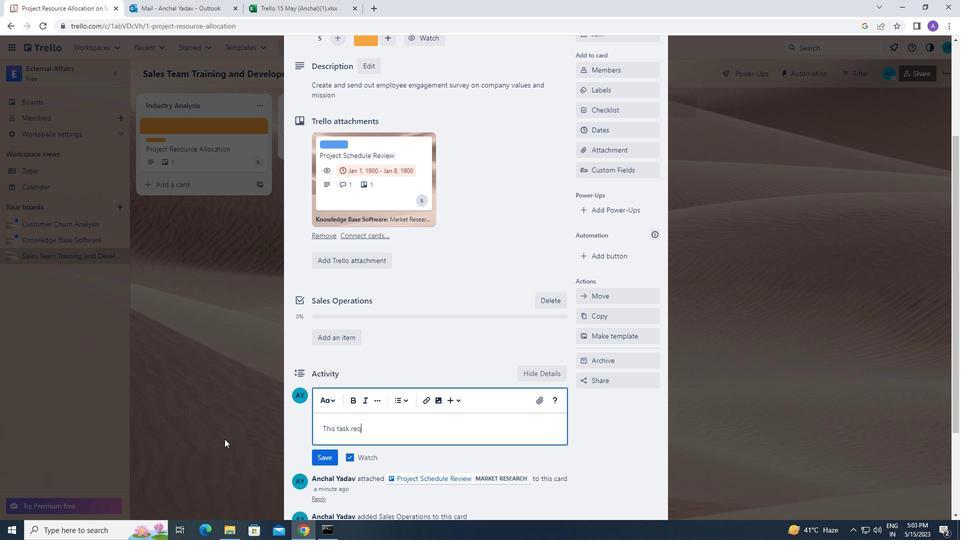 
Action: Key pressed uires<Key.space>us<Key.space>to<Key.space>be<Key.space>proactive<Key.space>and<Key.space>take<Key.space>initiative,<Key.space>rather<Key.space>than<Key.space>waiting<Key.space>for<Key.space>others<Key.space>to<Key.space>act
Screenshot: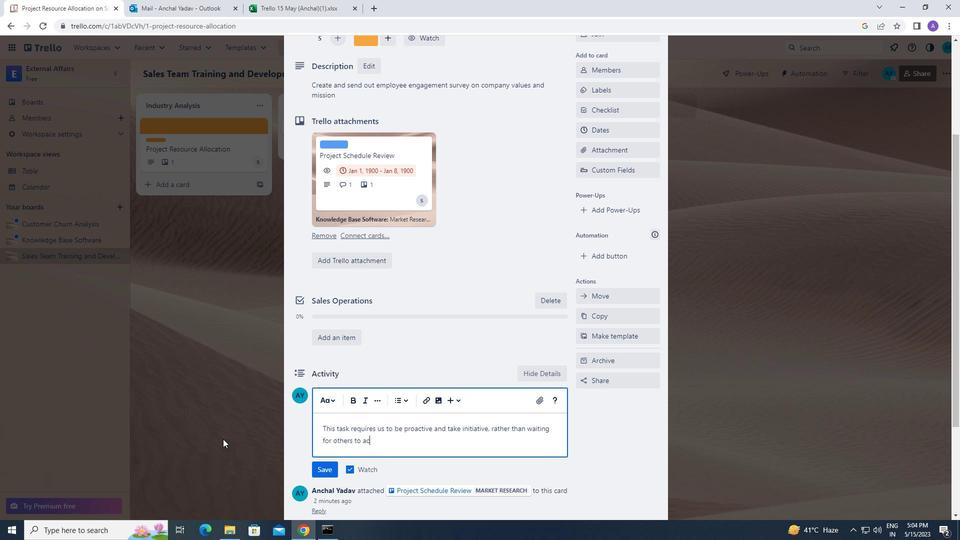 
Action: Mouse moved to (324, 471)
Screenshot: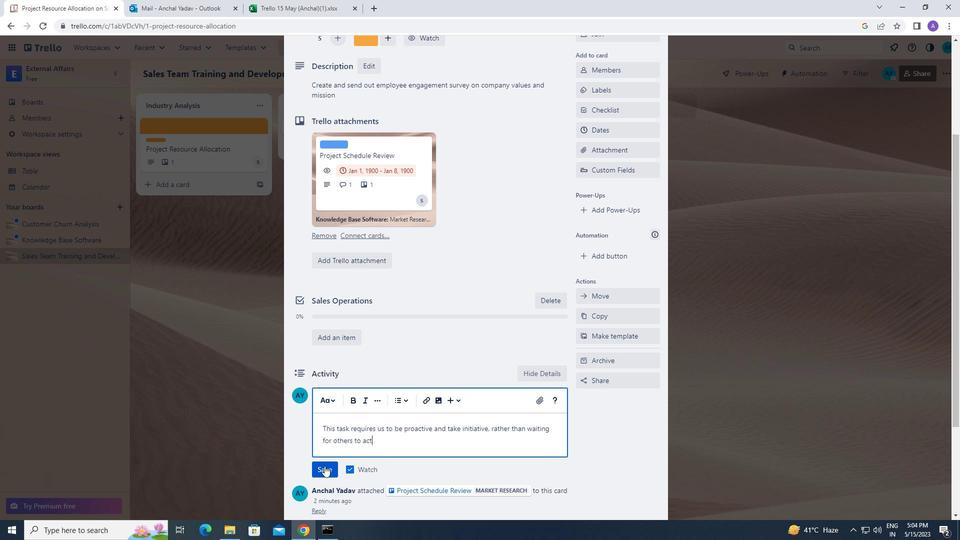 
Action: Mouse pressed left at (324, 471)
Screenshot: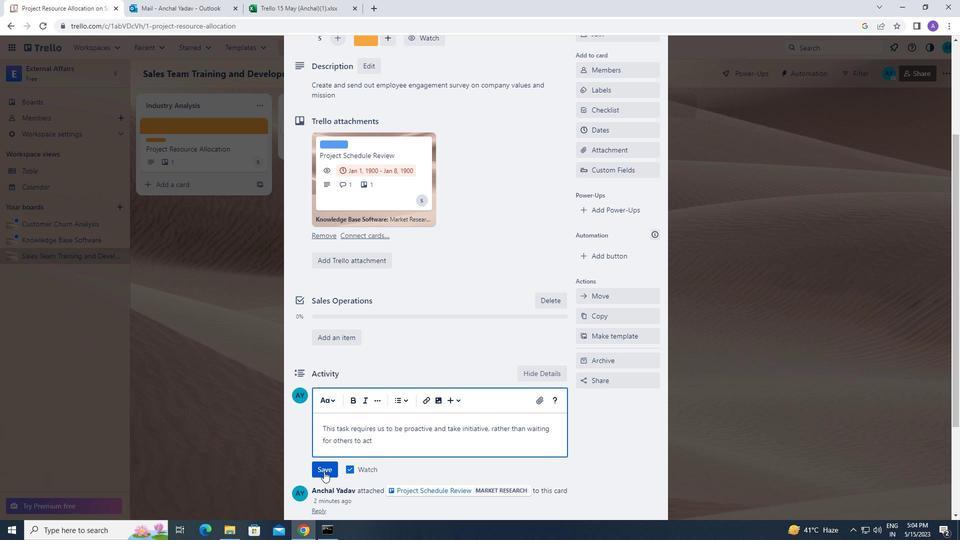 
Action: Mouse moved to (508, 344)
Screenshot: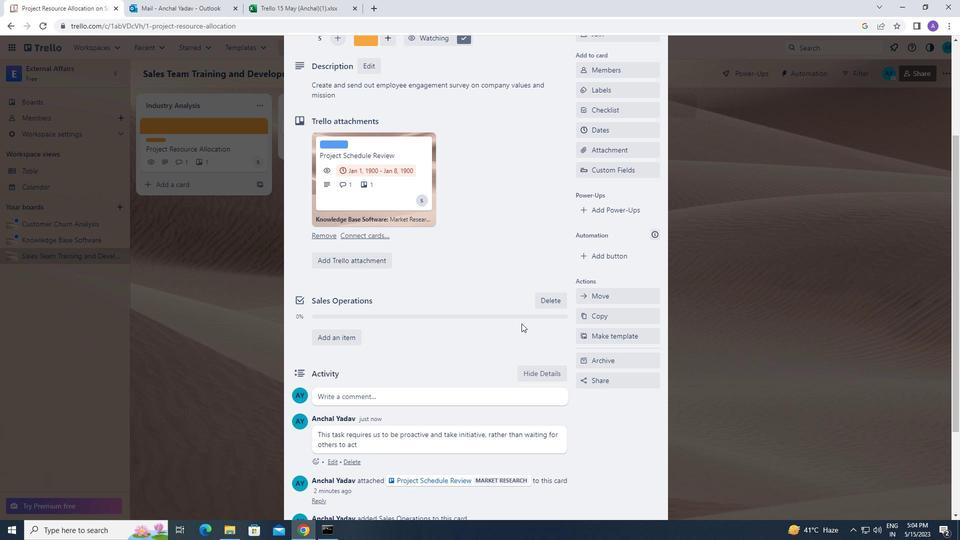
Action: Mouse scrolled (508, 343) with delta (0, 0)
Screenshot: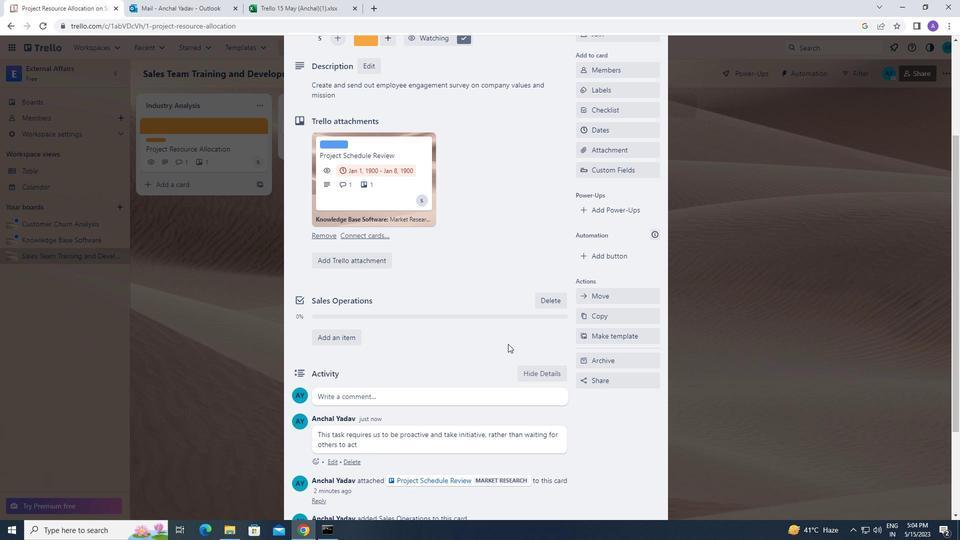 
Action: Mouse moved to (597, 77)
Screenshot: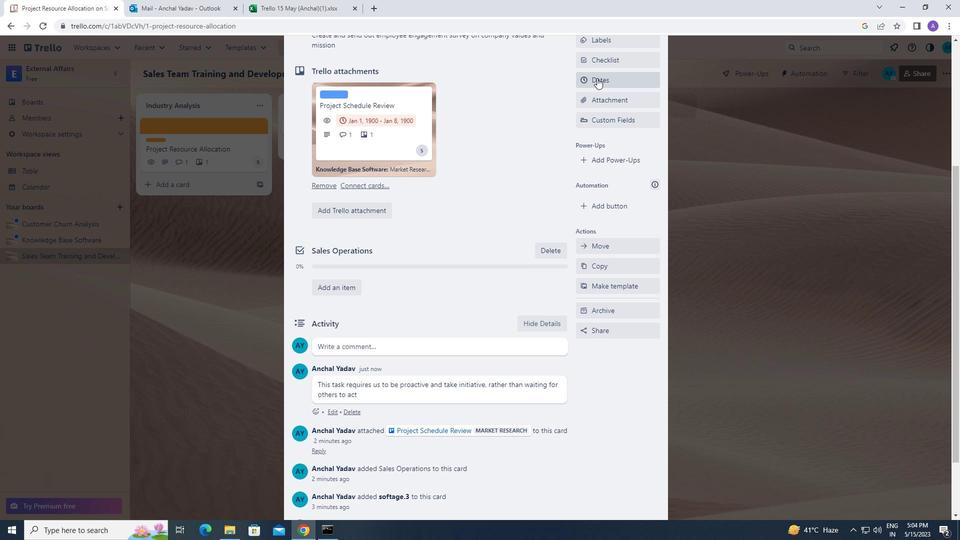 
Action: Mouse pressed left at (597, 77)
Screenshot: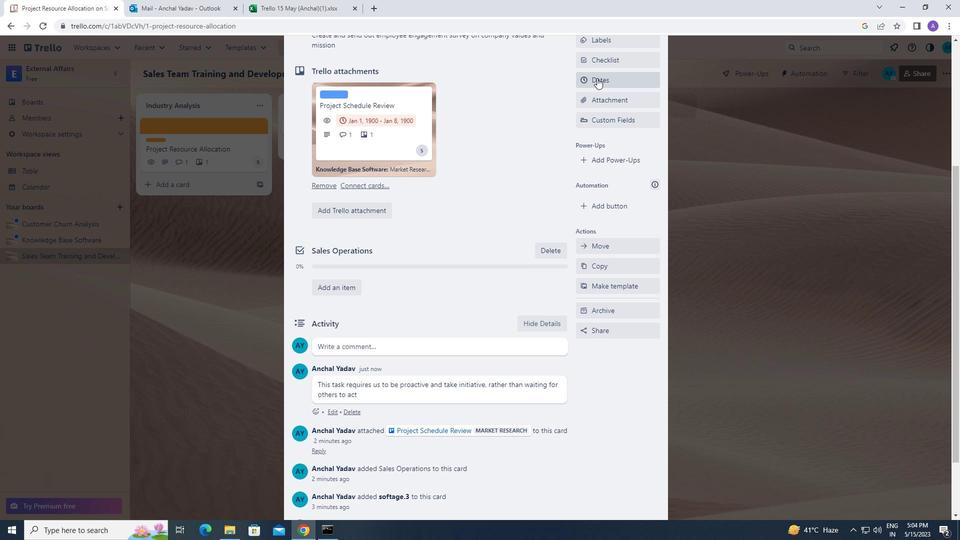 
Action: Mouse moved to (514, 182)
Screenshot: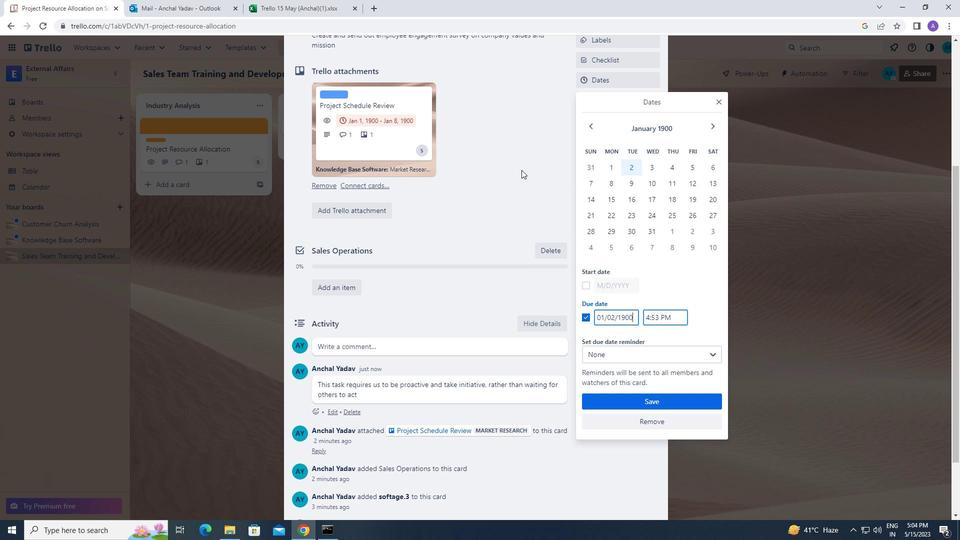 
Action: Mouse scrolled (514, 182) with delta (0, 0)
Screenshot: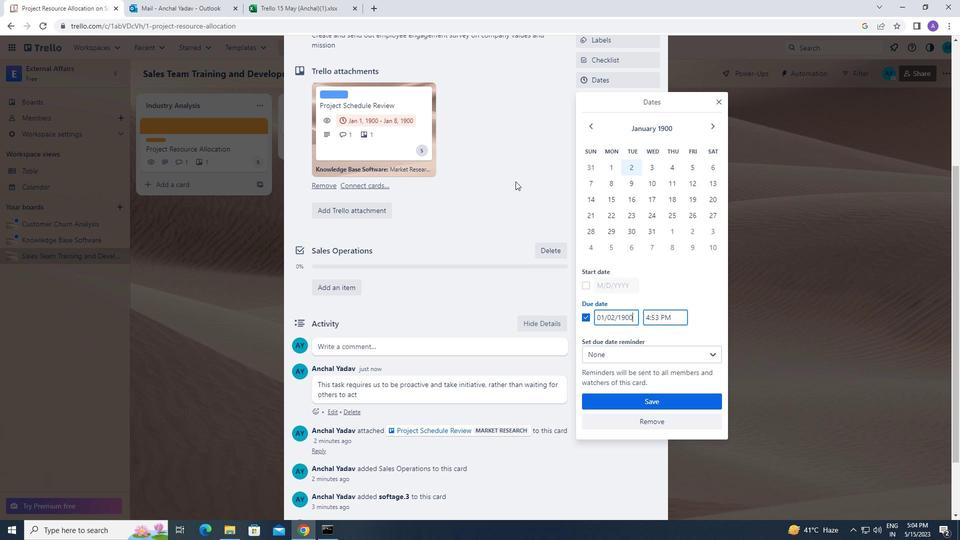 
Action: Mouse scrolled (514, 182) with delta (0, 0)
Screenshot: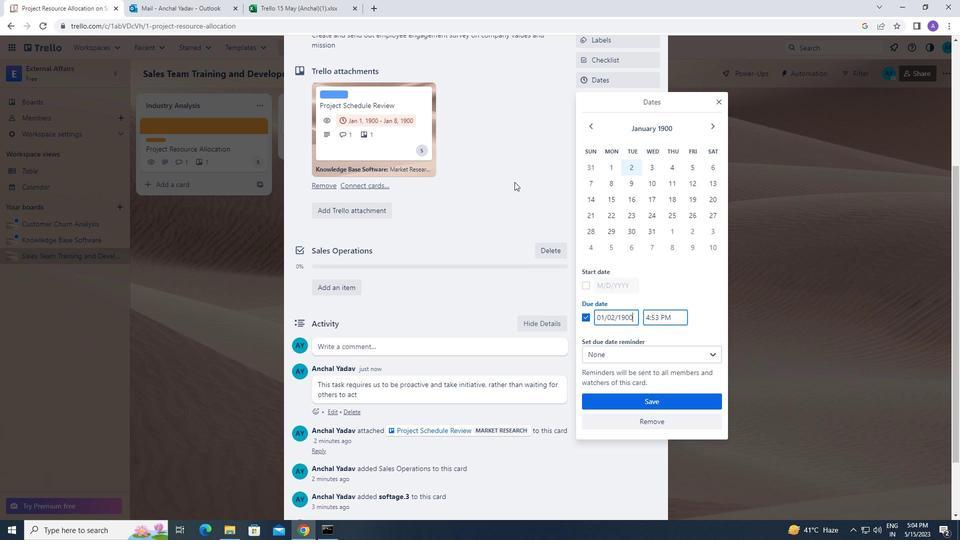 
Action: Mouse moved to (586, 255)
Screenshot: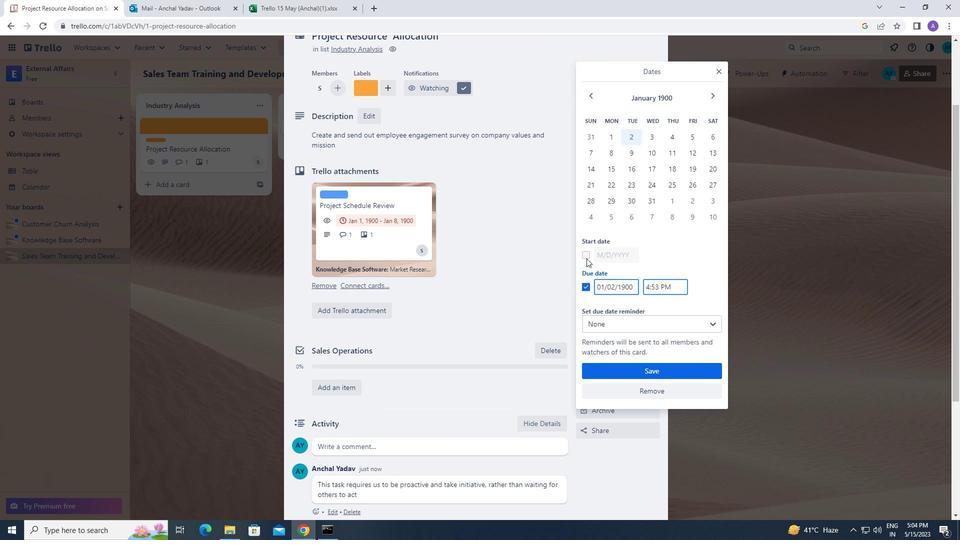 
Action: Mouse pressed left at (586, 255)
Screenshot: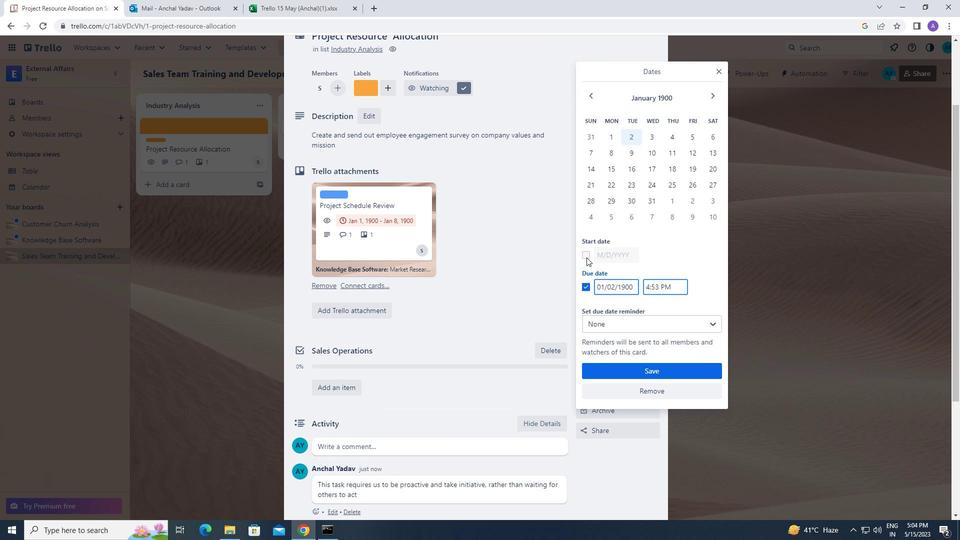 
Action: Mouse moved to (613, 255)
Screenshot: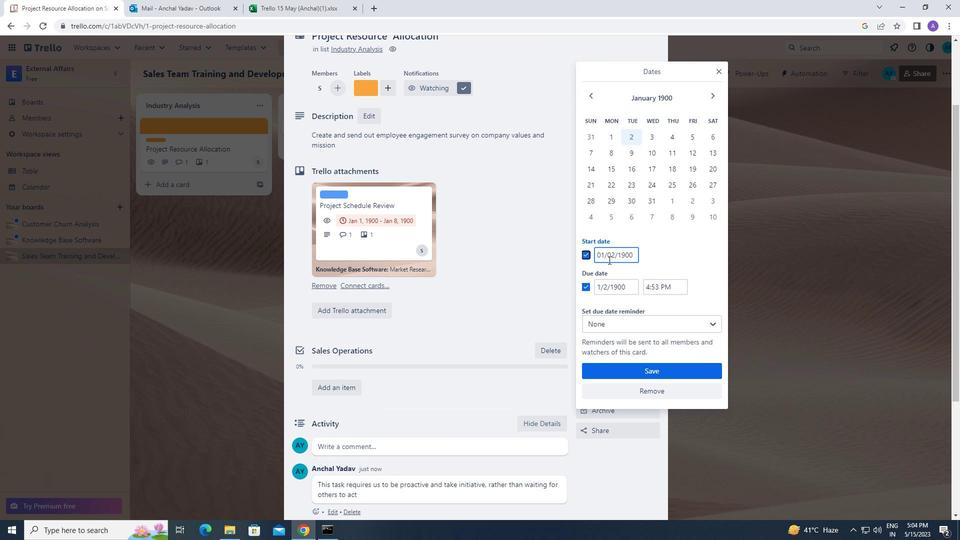 
Action: Mouse pressed left at (613, 255)
Screenshot: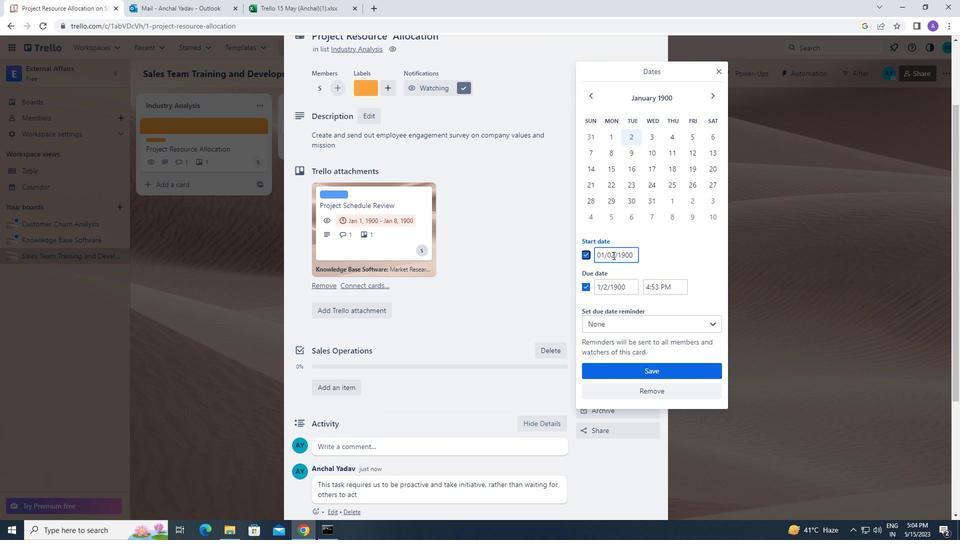 
Action: Mouse moved to (608, 255)
Screenshot: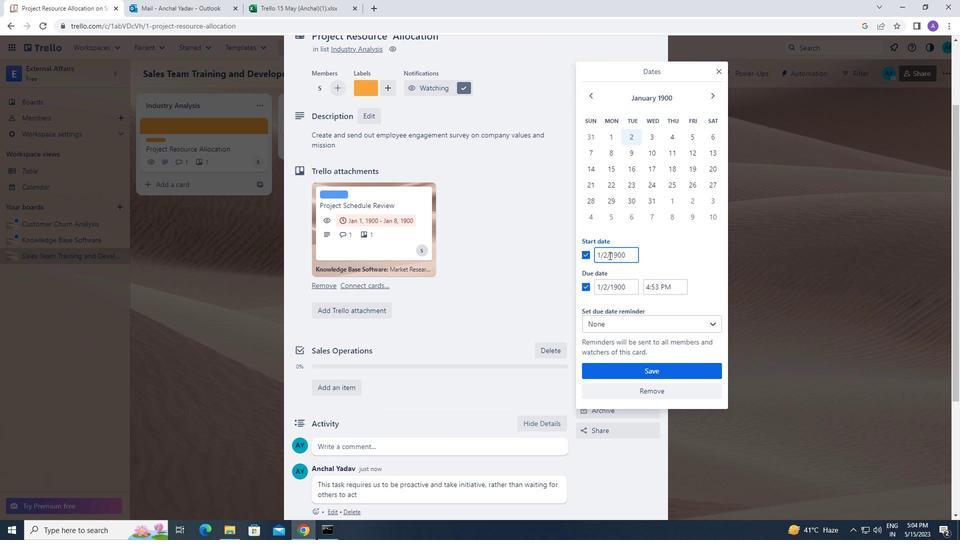 
Action: Mouse pressed left at (608, 255)
Screenshot: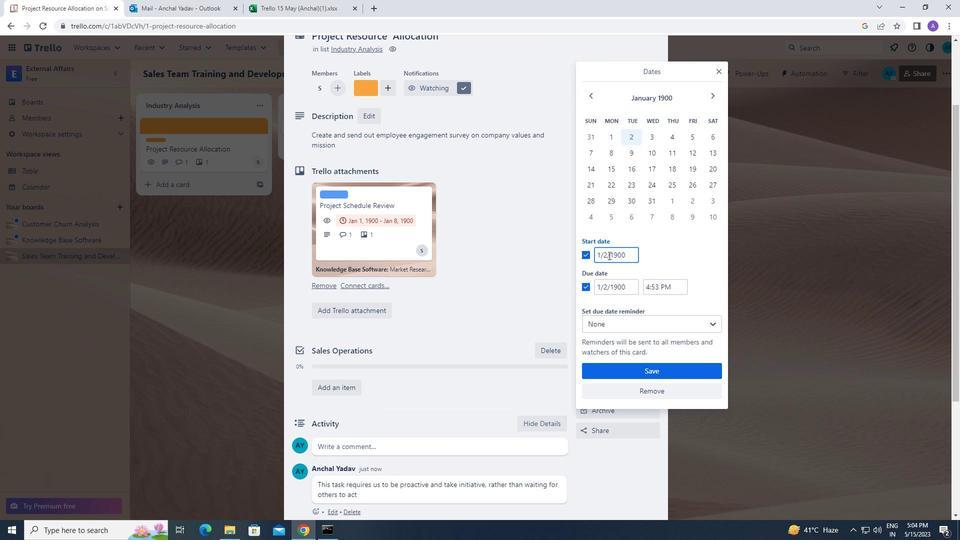 
Action: Mouse moved to (608, 255)
Screenshot: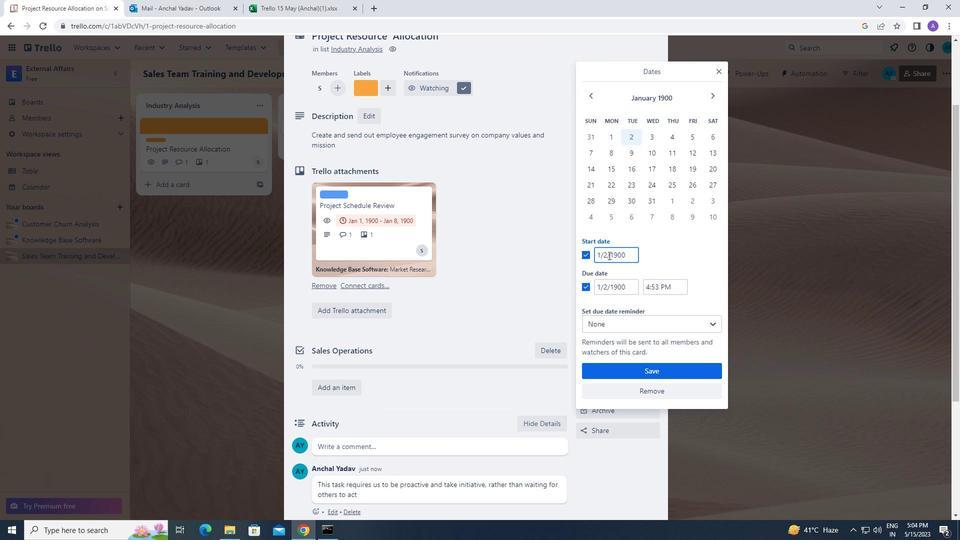 
Action: Key pressed <Key.backspace>03
Screenshot: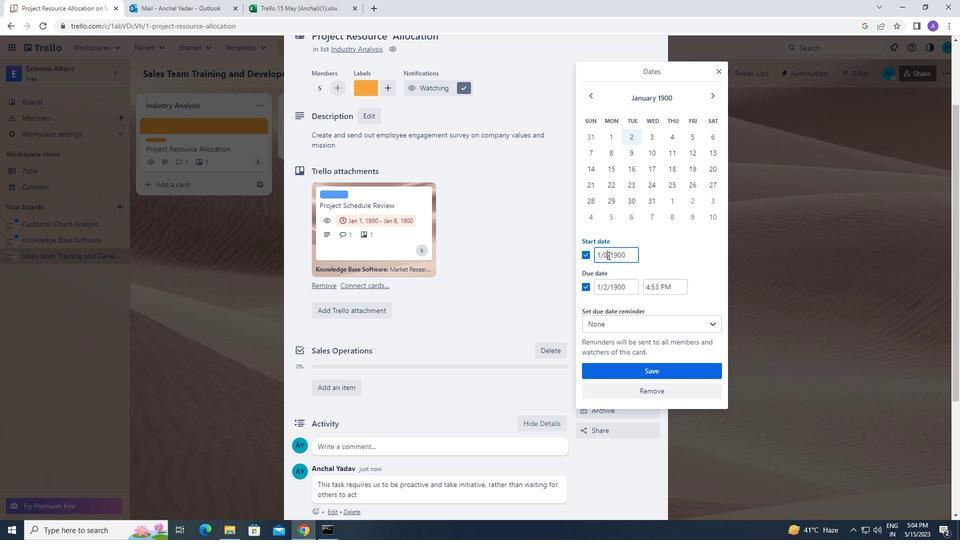 
Action: Mouse moved to (605, 287)
Screenshot: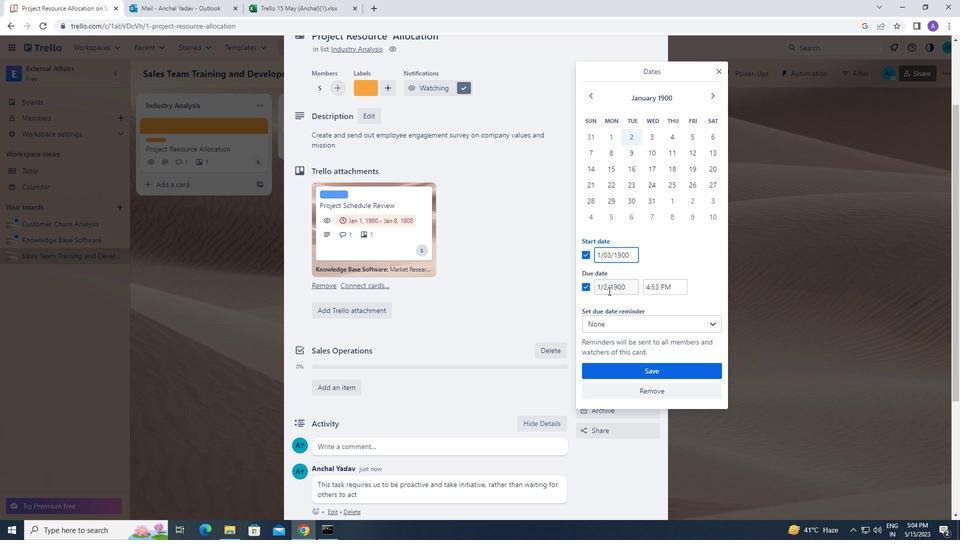 
Action: Mouse pressed left at (605, 287)
Screenshot: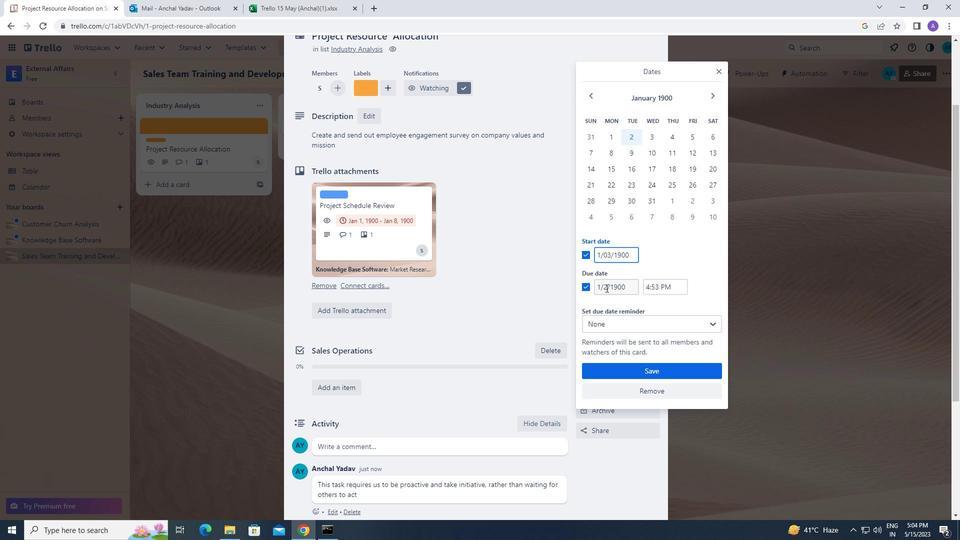 
Action: Mouse moved to (612, 284)
Screenshot: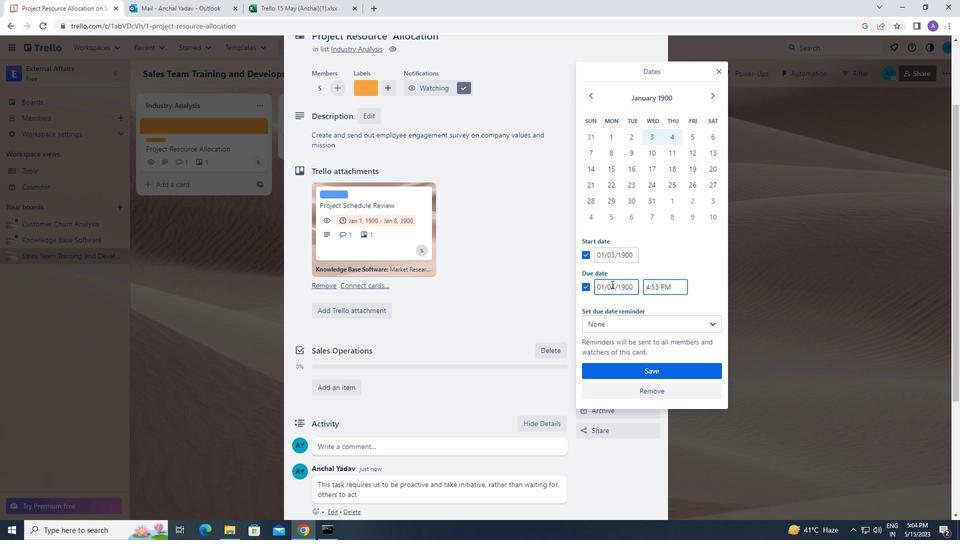
Action: Mouse pressed left at (612, 284)
Screenshot: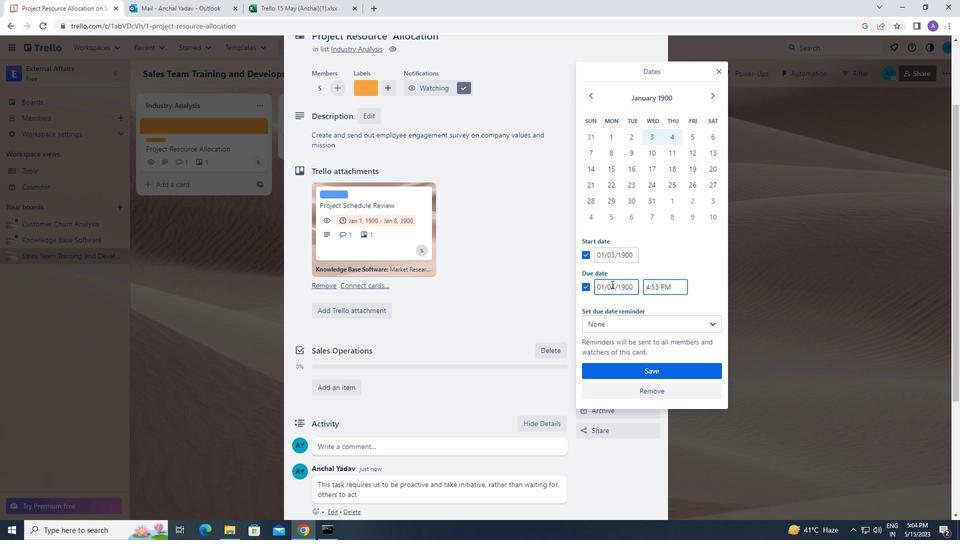 
Action: Mouse moved to (614, 285)
Screenshot: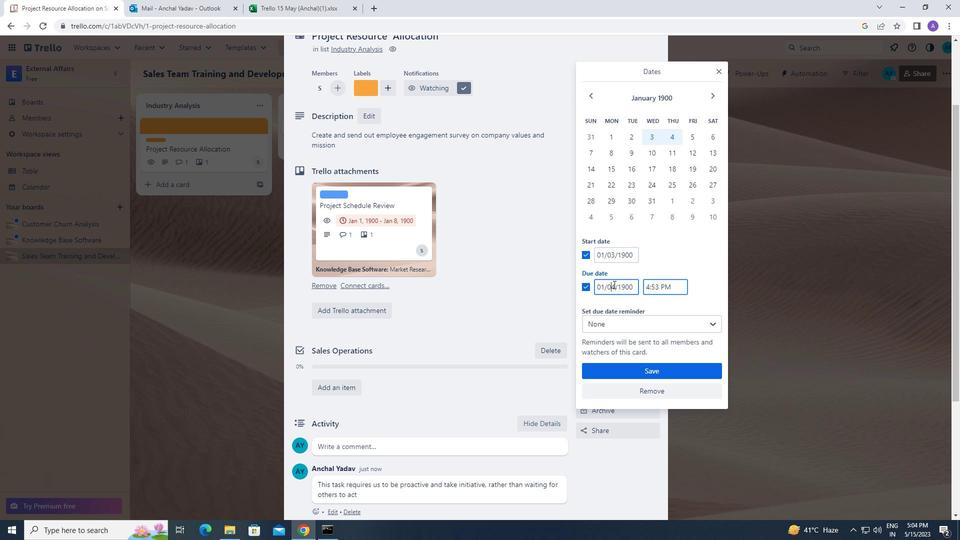 
Action: Mouse pressed left at (614, 285)
Screenshot: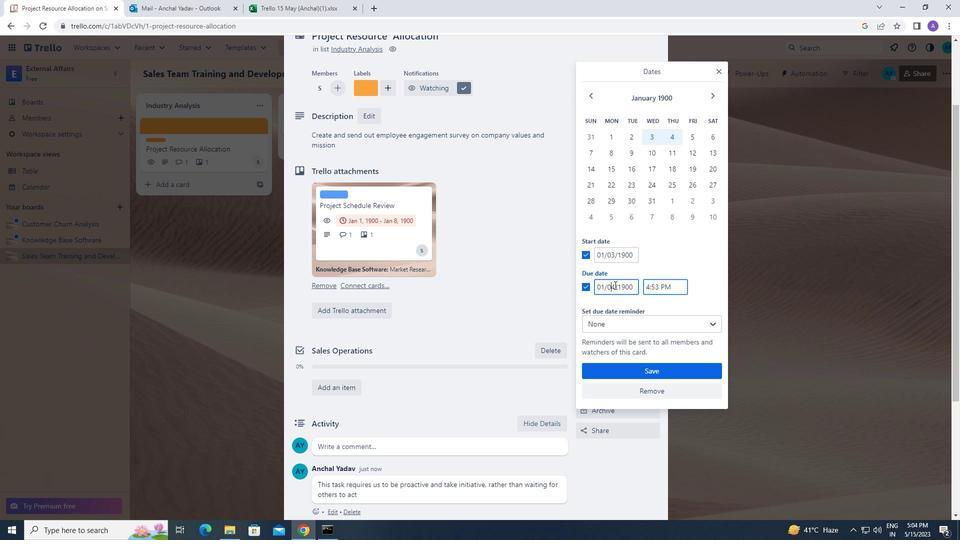 
Action: Key pressed <Key.backspace>
Screenshot: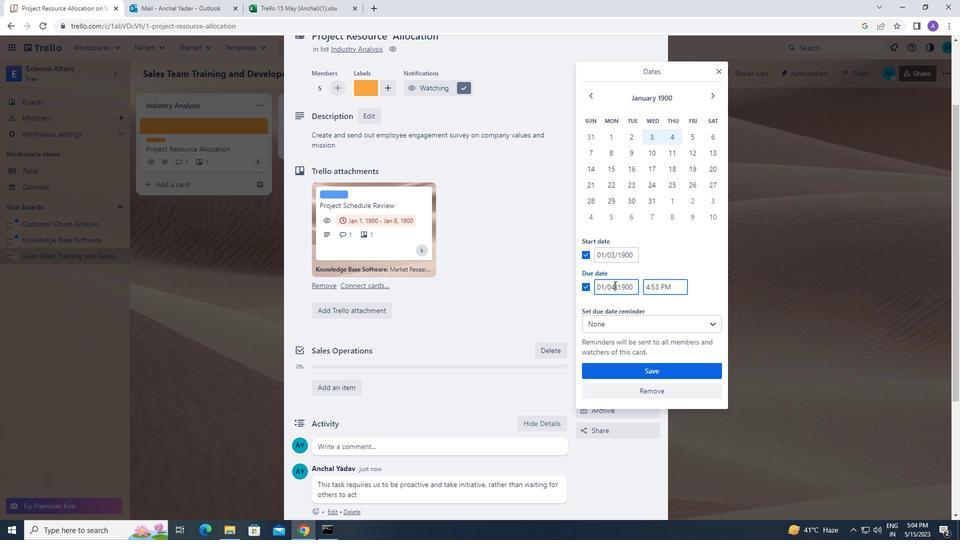 
Action: Mouse moved to (620, 294)
Screenshot: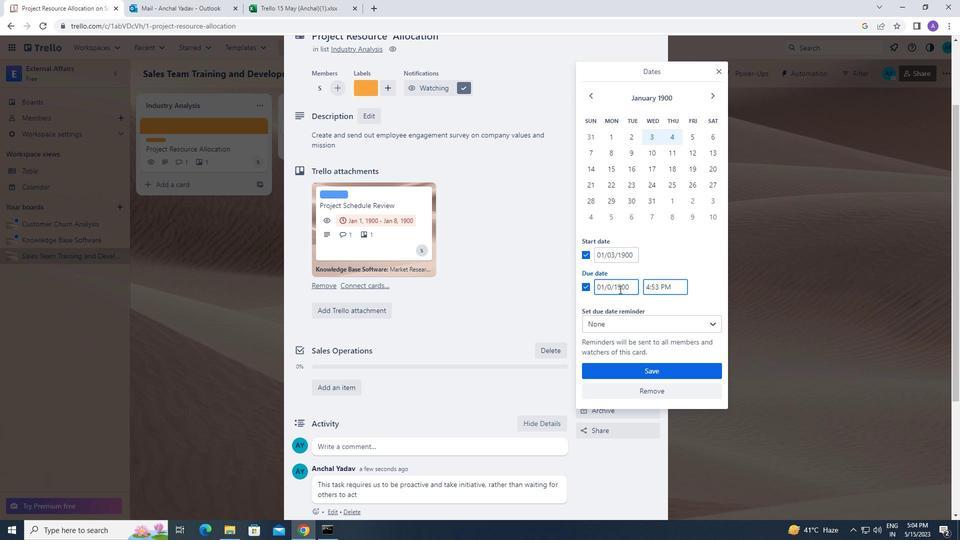 
Action: Key pressed <Key.backspace>10
Screenshot: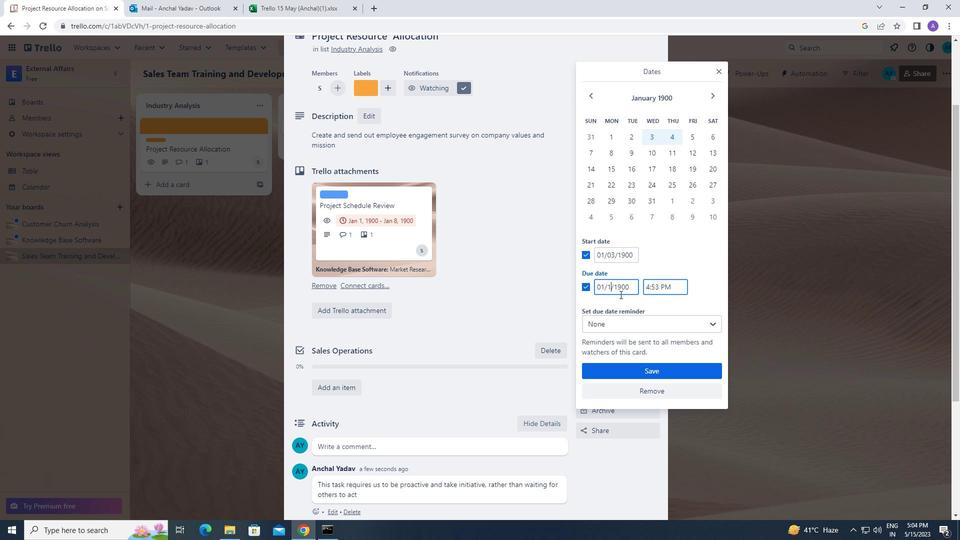 
Action: Mouse moved to (619, 367)
Screenshot: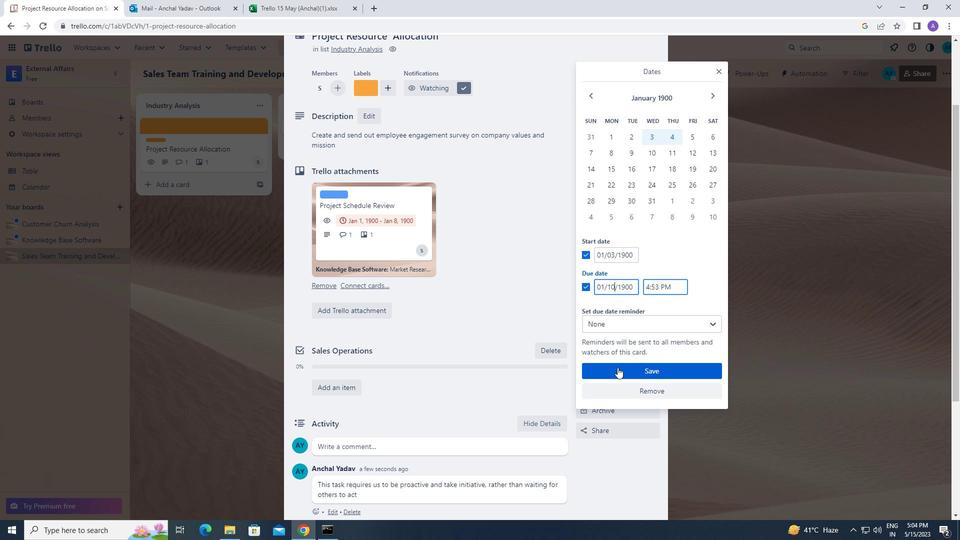 
Action: Mouse pressed left at (619, 367)
Screenshot: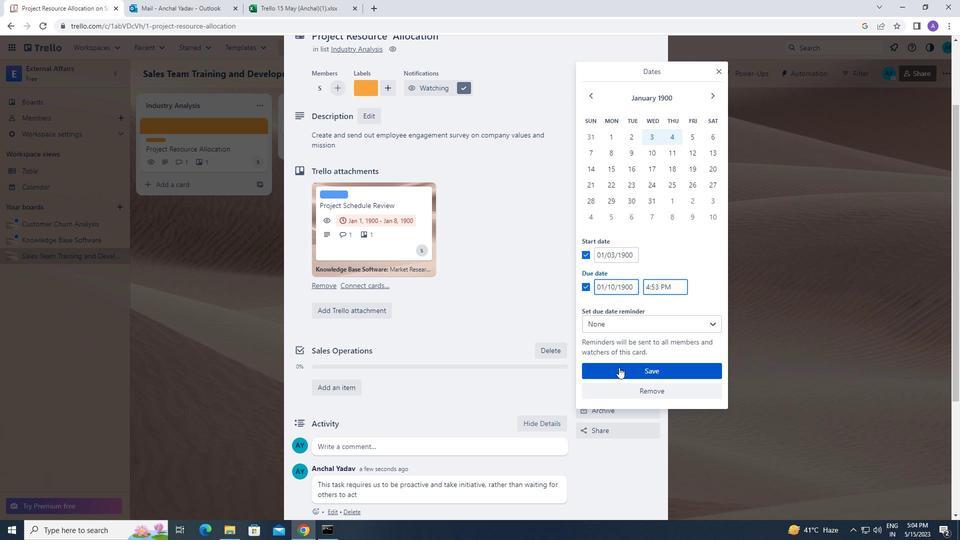 
Action: Mouse moved to (583, 352)
Screenshot: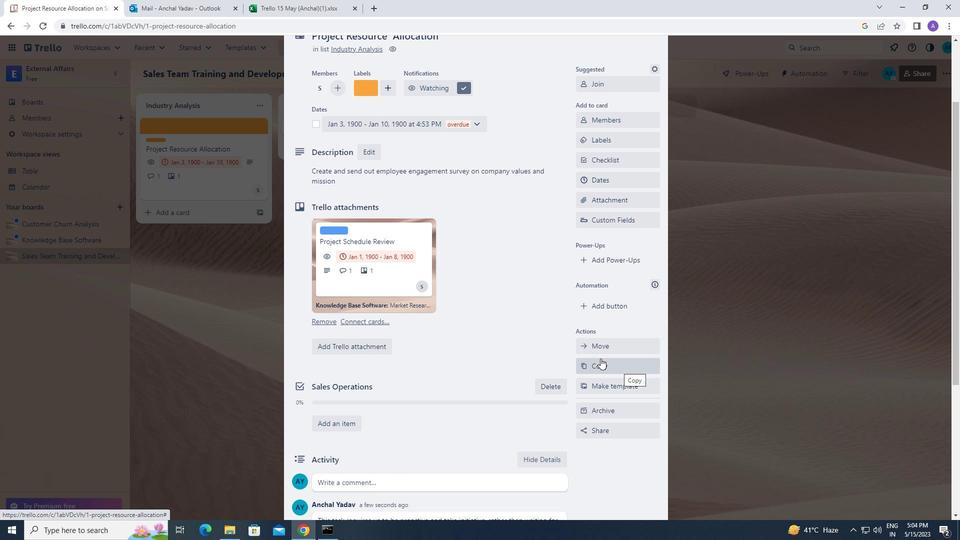 
